 Task: Research Airbnb accommodation in Kumagunnam, Nigeria from 1st December, 2023 to 9th December, 2023 for 5 adults. Place can be entire room with 3 bedrooms having 3 beds and 3 bathrooms. Property type can be house.
Action: Mouse moved to (428, 95)
Screenshot: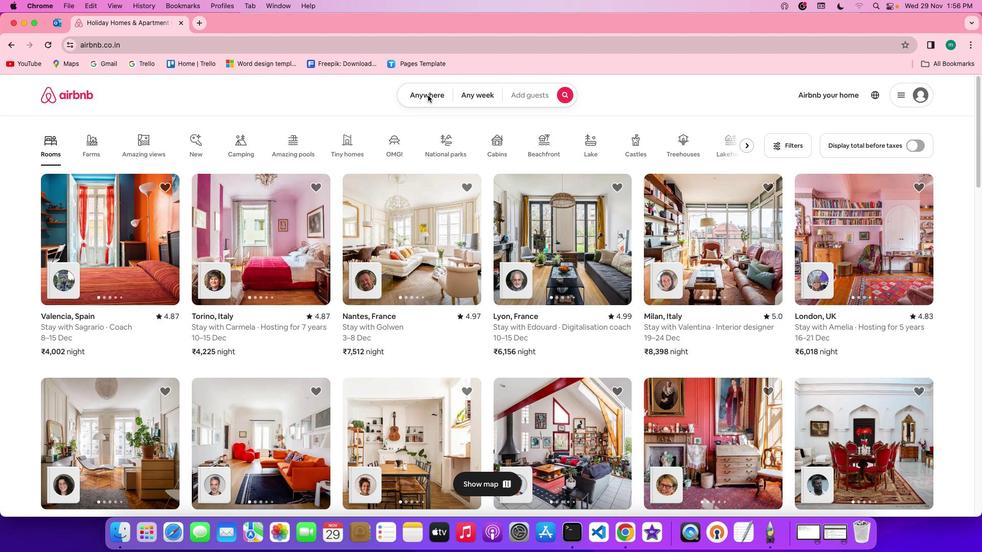 
Action: Mouse pressed left at (428, 95)
Screenshot: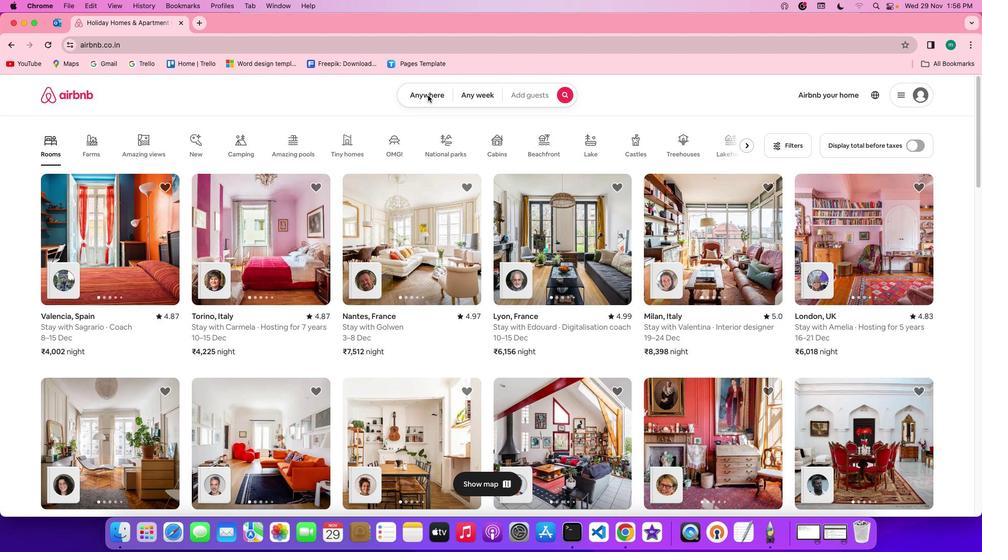 
Action: Mouse moved to (421, 96)
Screenshot: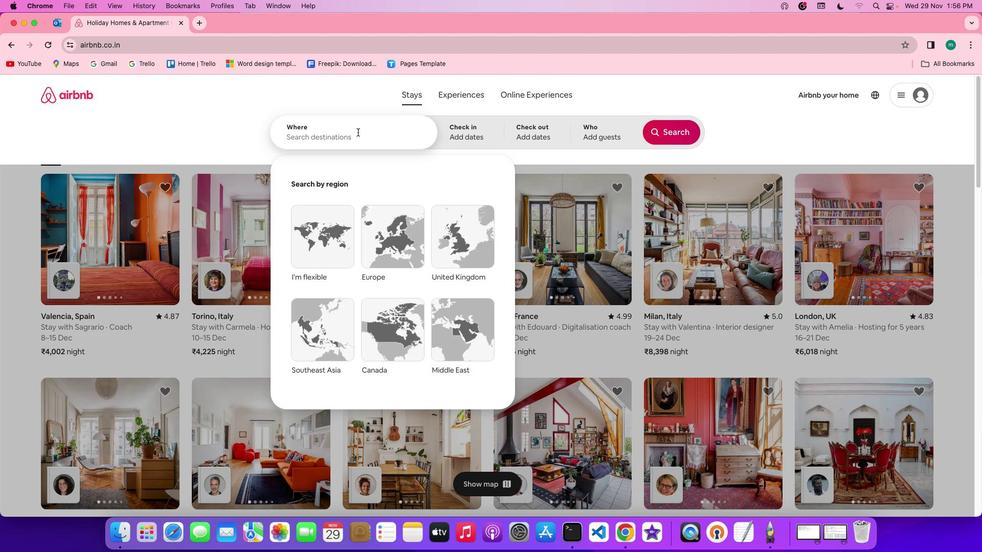 
Action: Mouse pressed left at (421, 96)
Screenshot: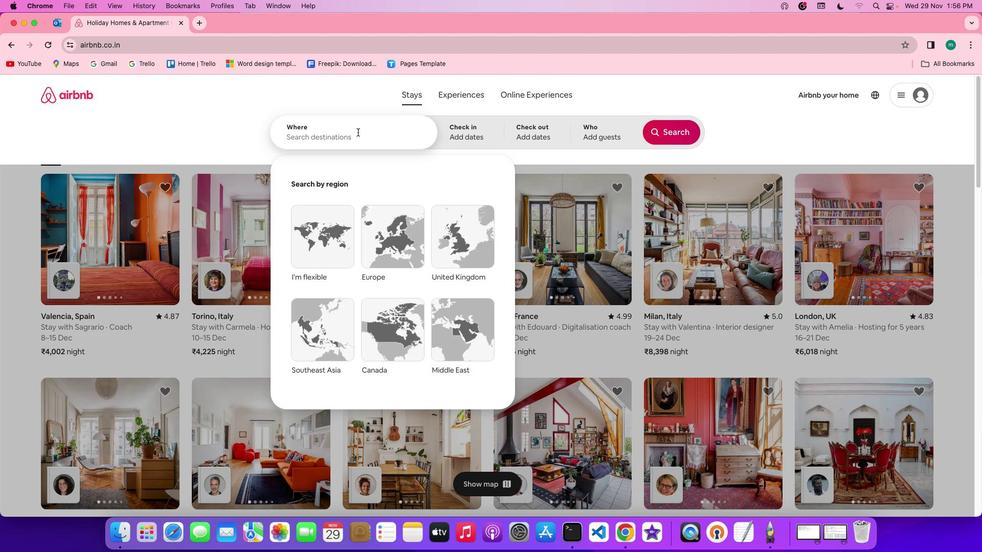 
Action: Mouse moved to (357, 132)
Screenshot: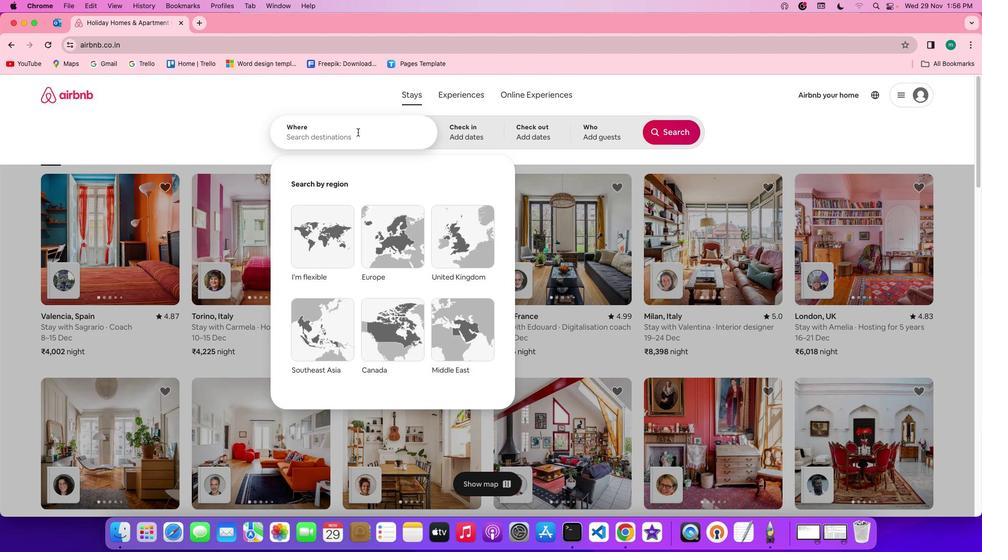 
Action: Mouse pressed left at (357, 132)
Screenshot: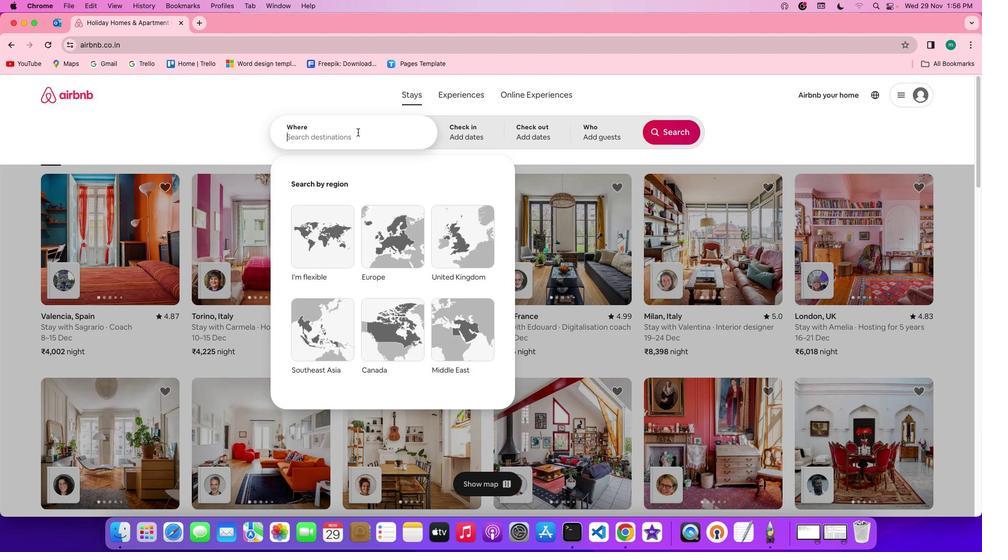 
Action: Key pressed Key.shift'K''u''m''a''g''u''n''n''a''m'','Key.spaceKey.shift'N''i''g''e''r''i''a'
Screenshot: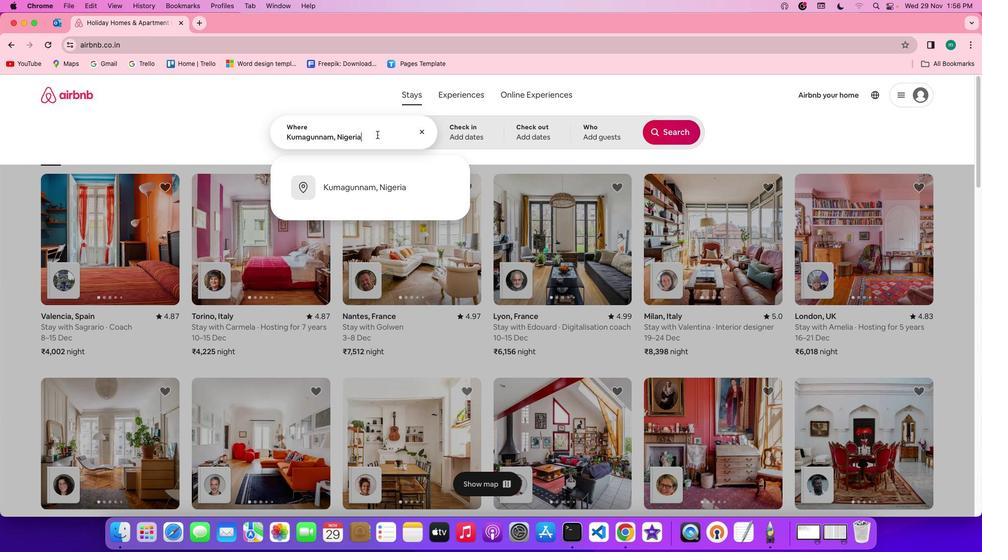 
Action: Mouse moved to (461, 132)
Screenshot: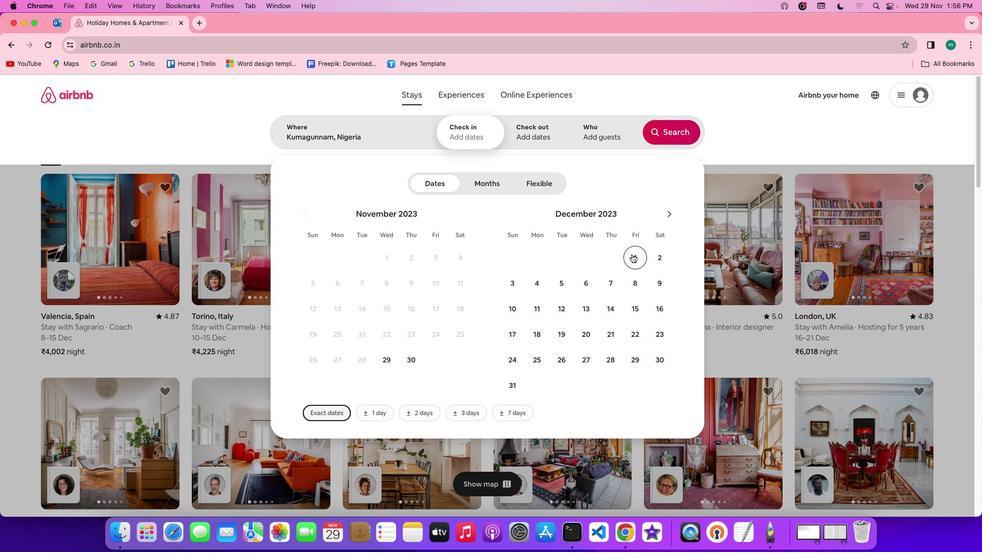 
Action: Mouse pressed left at (461, 132)
Screenshot: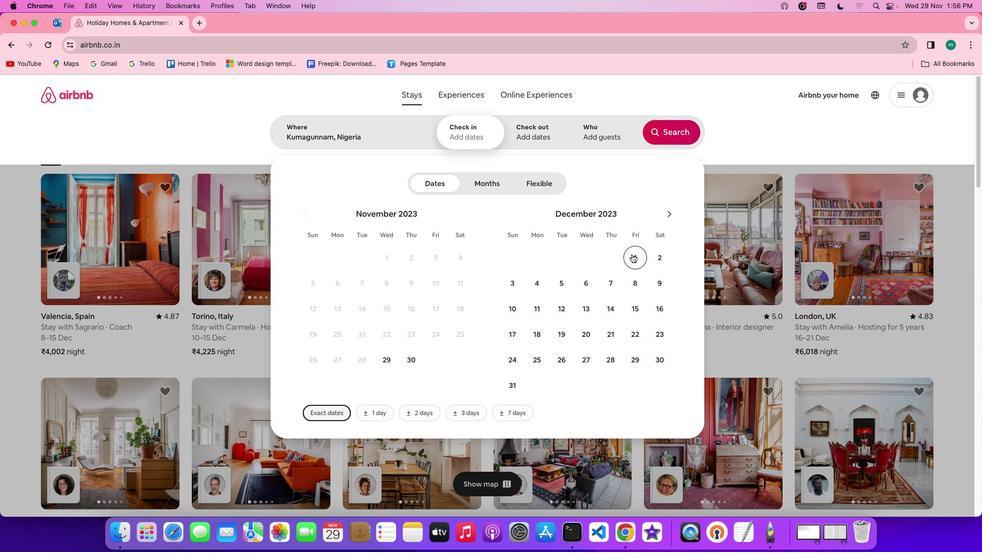
Action: Mouse moved to (632, 254)
Screenshot: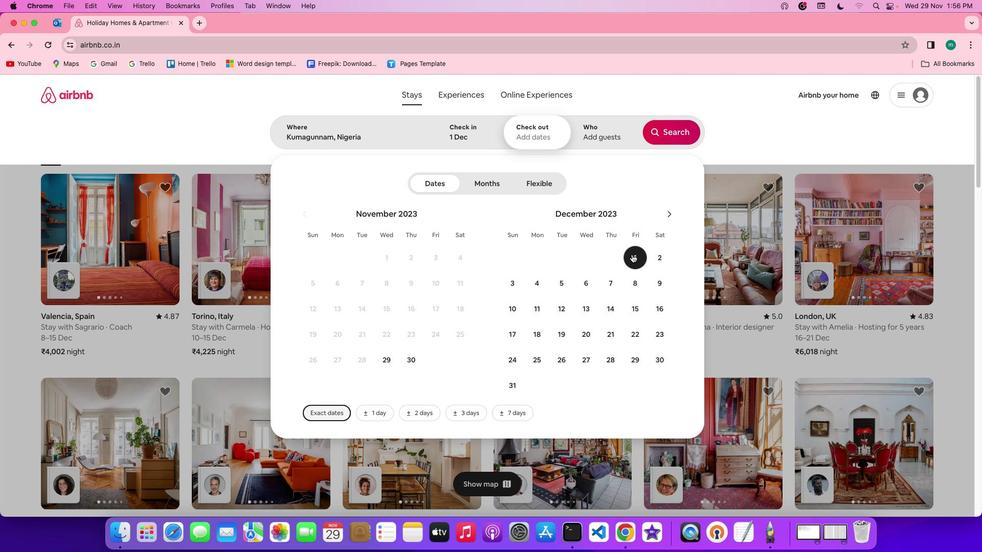 
Action: Mouse pressed left at (632, 254)
Screenshot: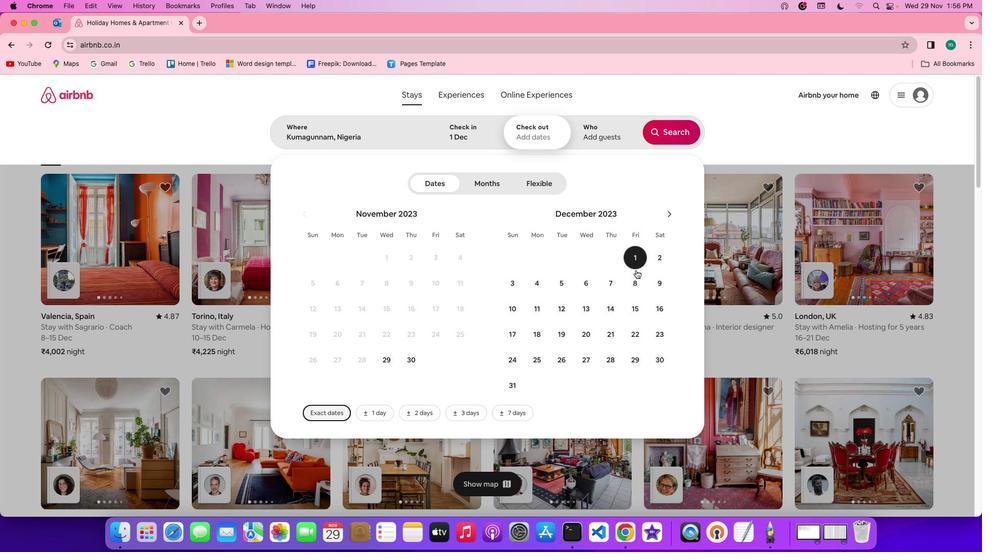 
Action: Mouse moved to (658, 277)
Screenshot: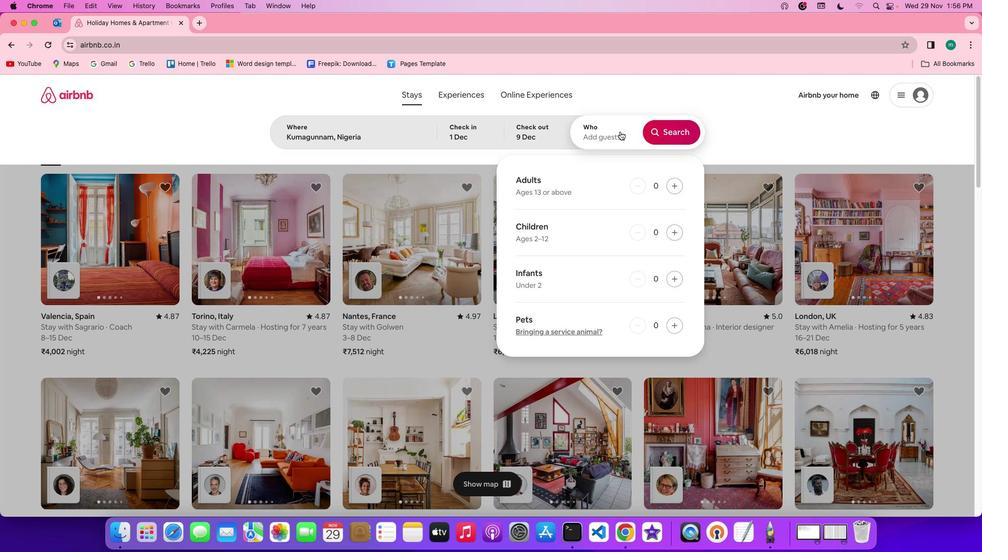 
Action: Mouse pressed left at (658, 277)
Screenshot: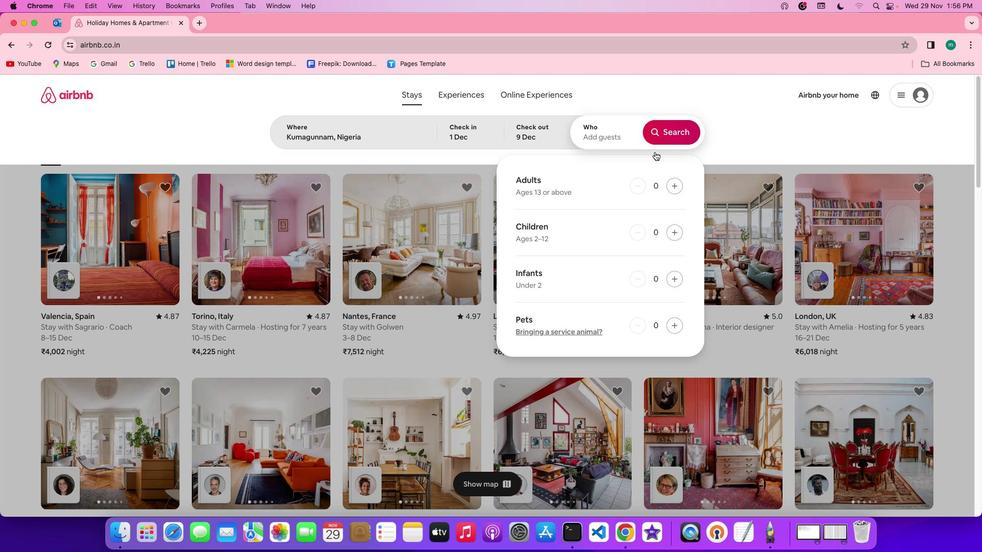 
Action: Mouse moved to (614, 126)
Screenshot: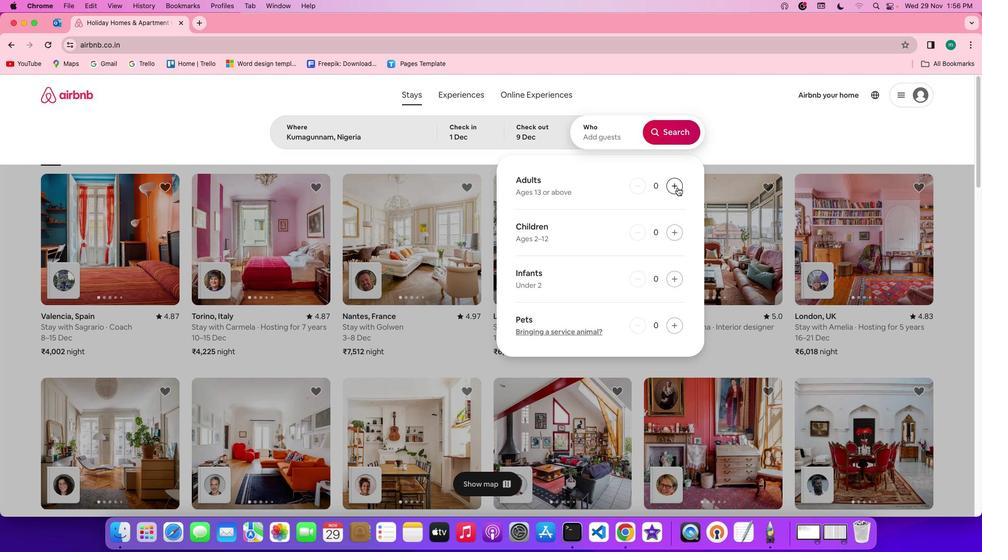
Action: Mouse pressed left at (614, 126)
Screenshot: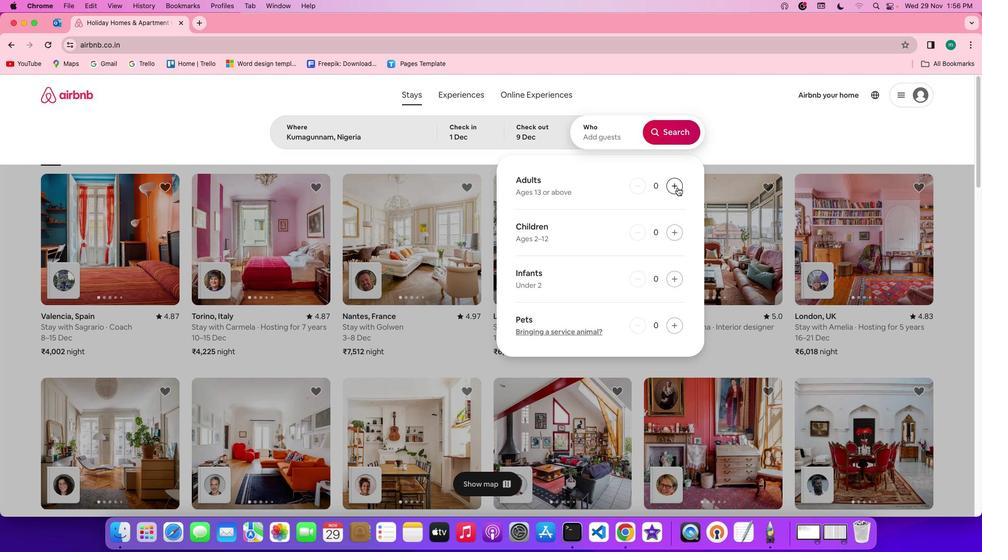 
Action: Mouse moved to (677, 187)
Screenshot: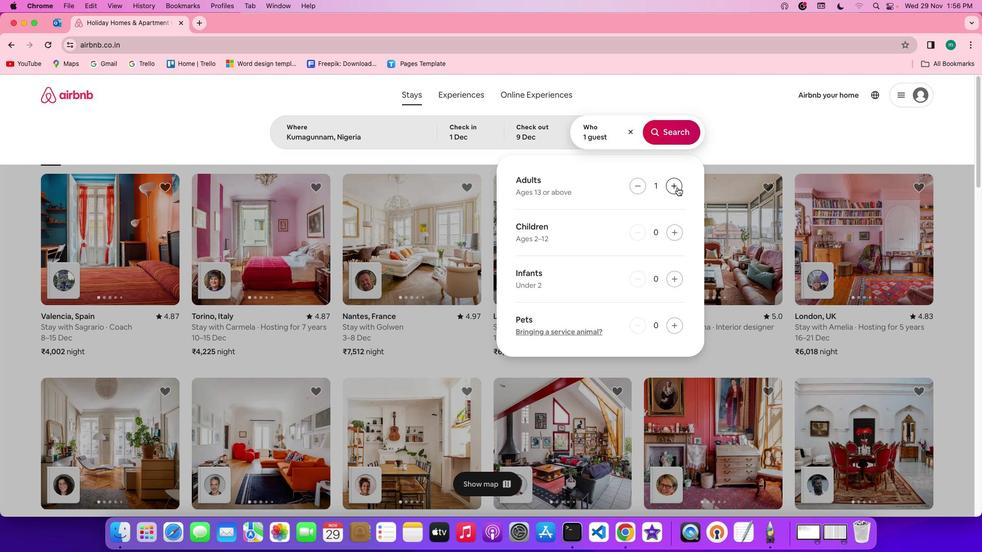 
Action: Mouse pressed left at (677, 187)
Screenshot: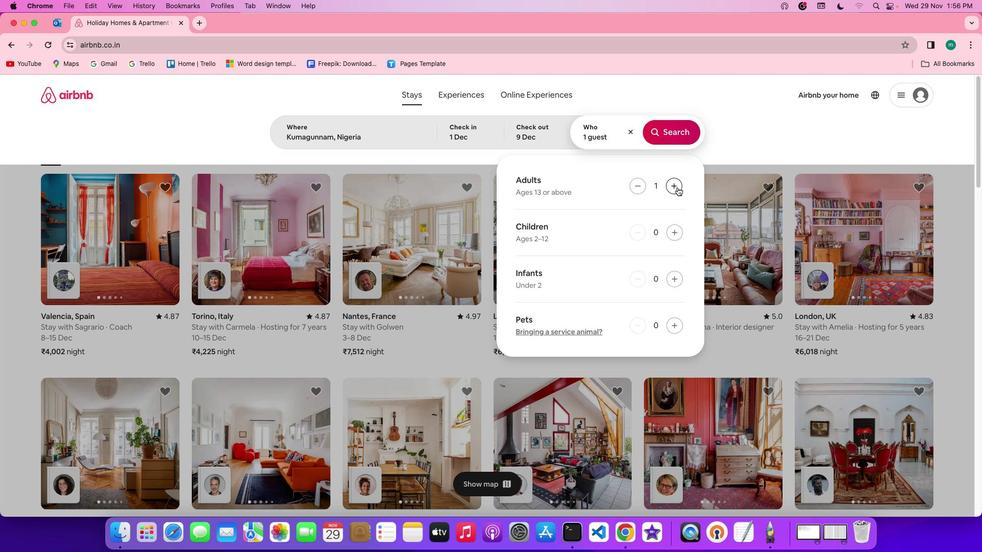 
Action: Mouse pressed left at (677, 187)
Screenshot: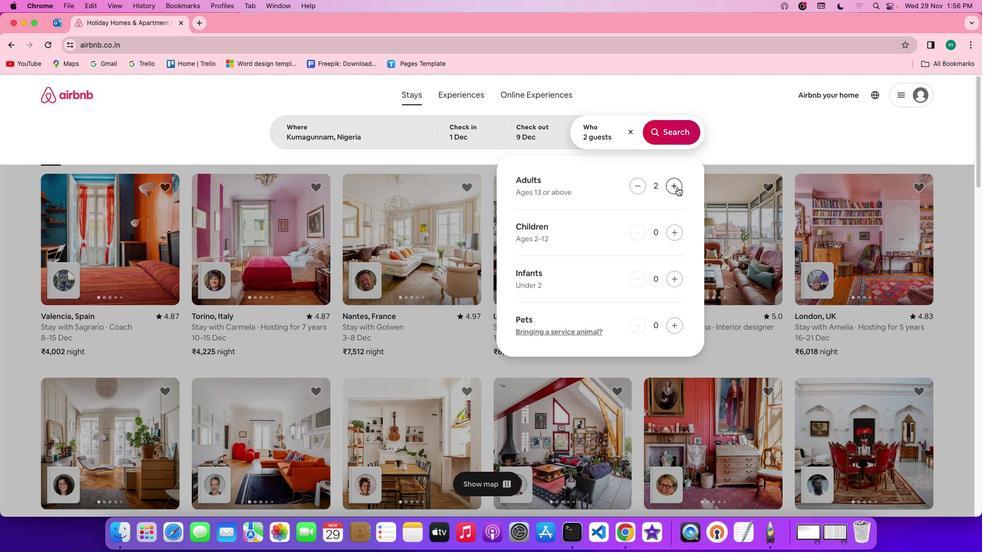 
Action: Mouse pressed left at (677, 187)
Screenshot: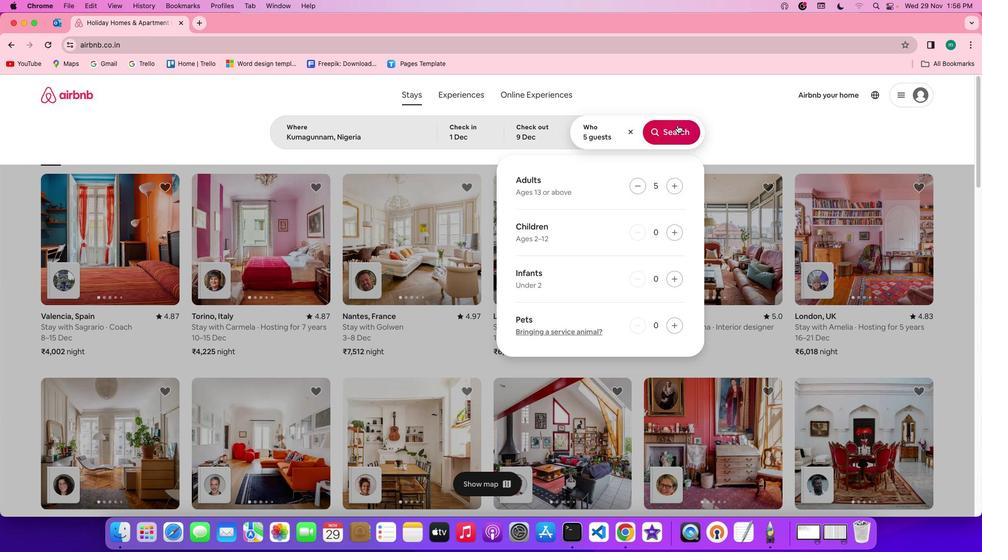 
Action: Mouse pressed left at (677, 187)
Screenshot: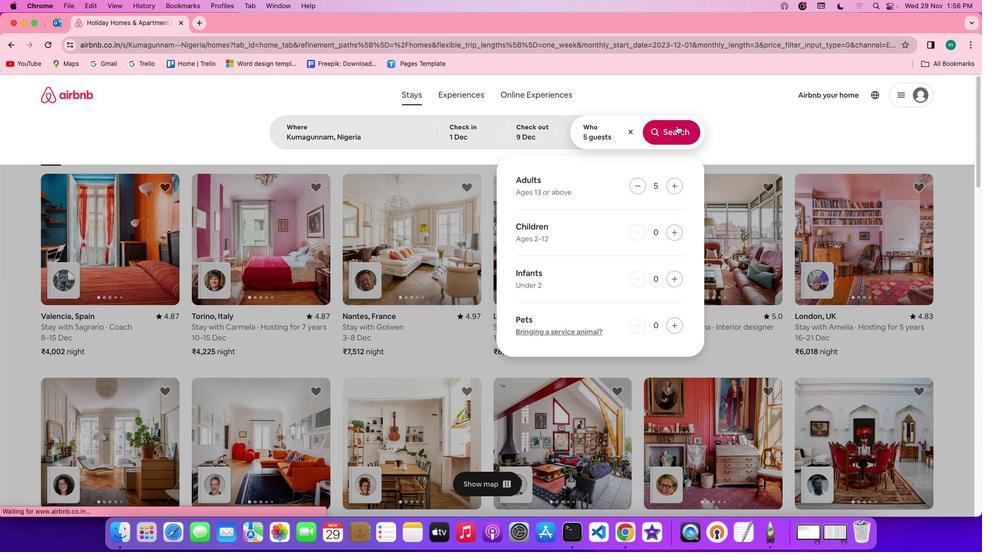 
Action: Mouse pressed left at (677, 187)
Screenshot: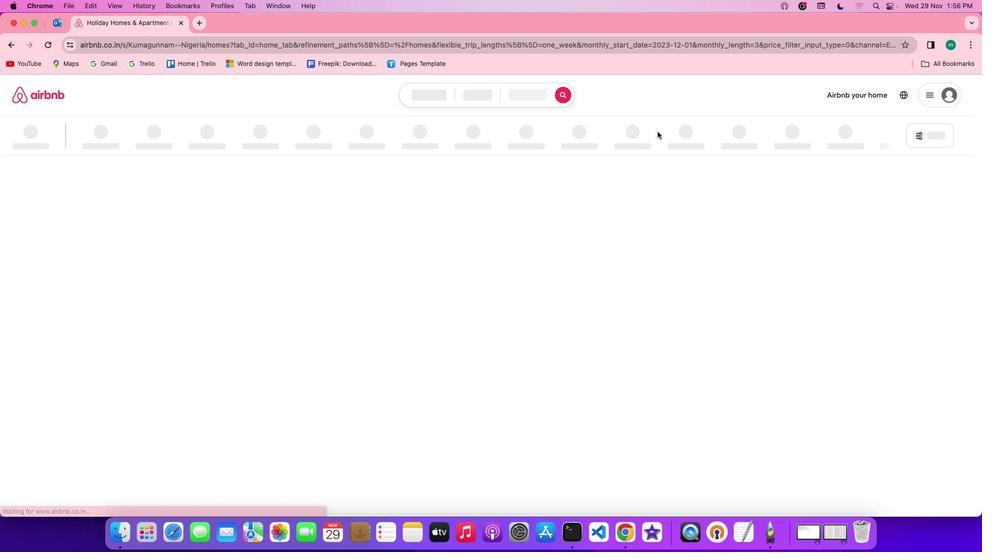 
Action: Mouse moved to (677, 125)
Screenshot: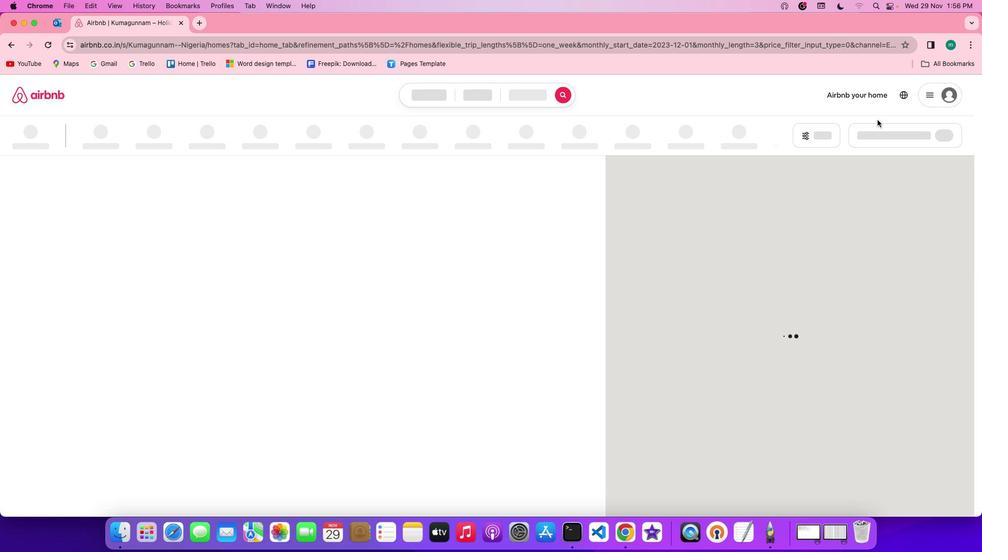 
Action: Mouse pressed left at (677, 125)
Screenshot: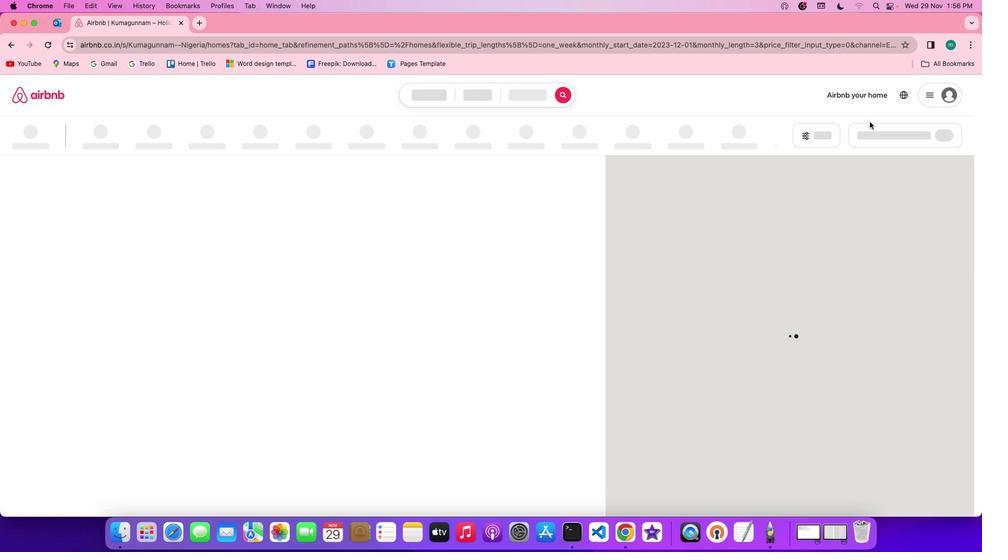 
Action: Mouse moved to (833, 132)
Screenshot: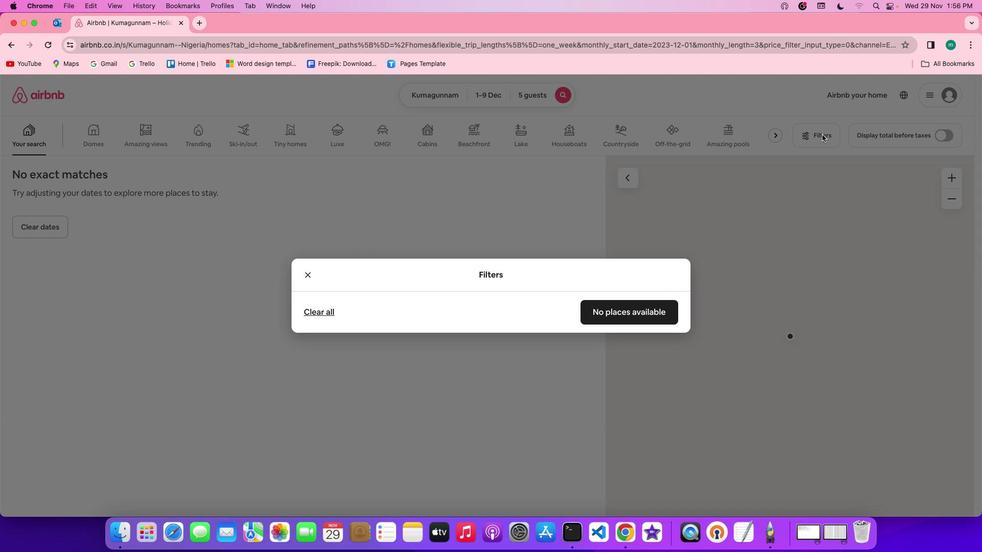 
Action: Mouse pressed left at (833, 132)
Screenshot: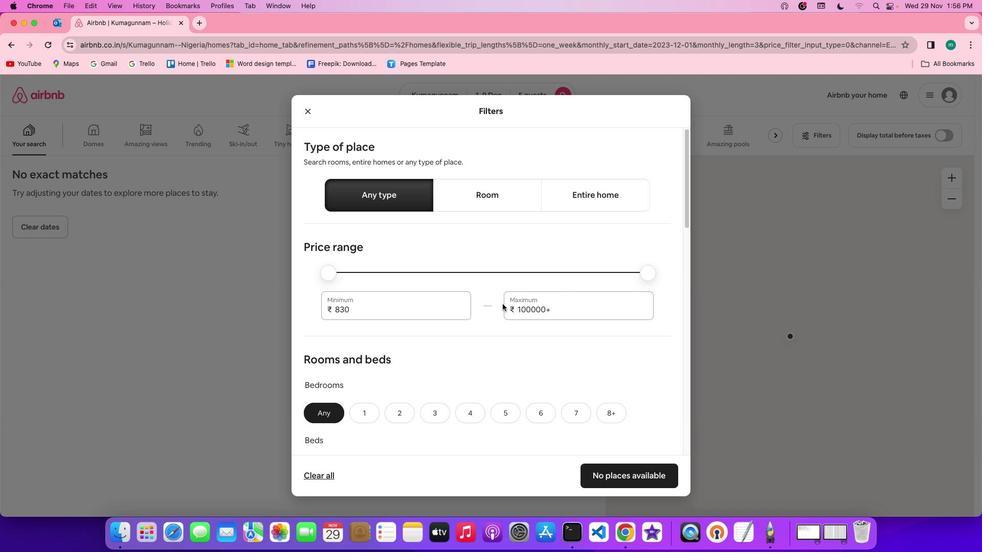 
Action: Mouse moved to (506, 303)
Screenshot: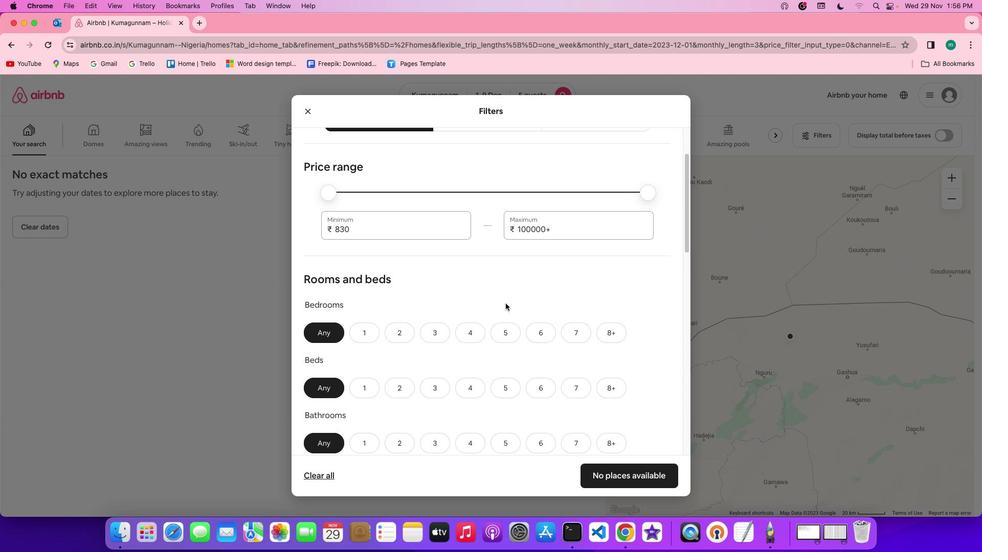 
Action: Mouse scrolled (506, 303) with delta (0, 0)
Screenshot: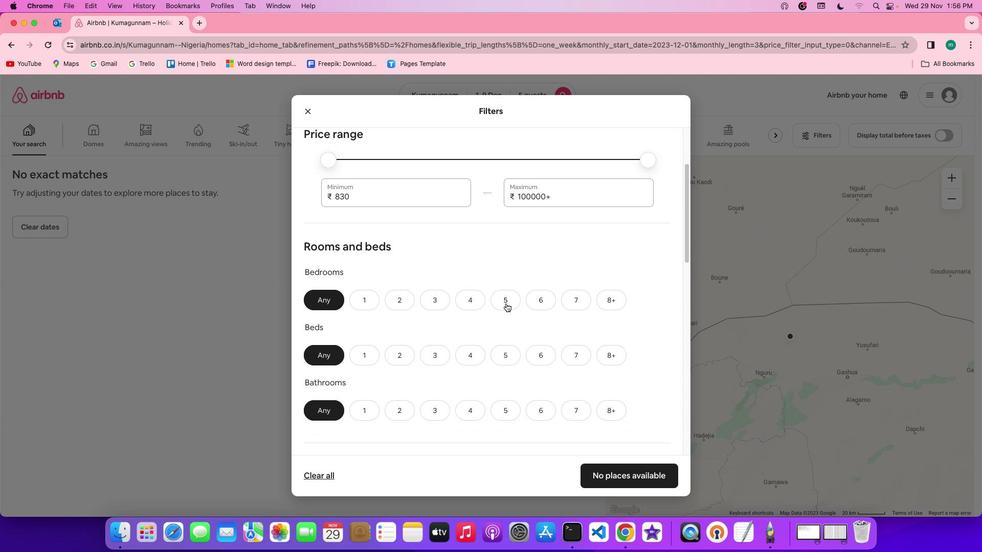 
Action: Mouse scrolled (506, 303) with delta (0, 0)
Screenshot: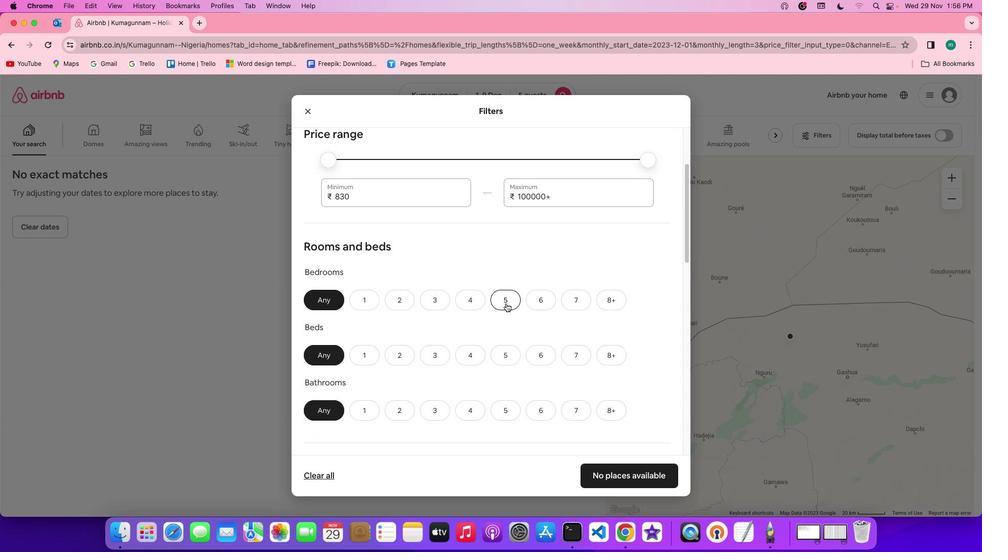 
Action: Mouse scrolled (506, 303) with delta (0, 0)
Screenshot: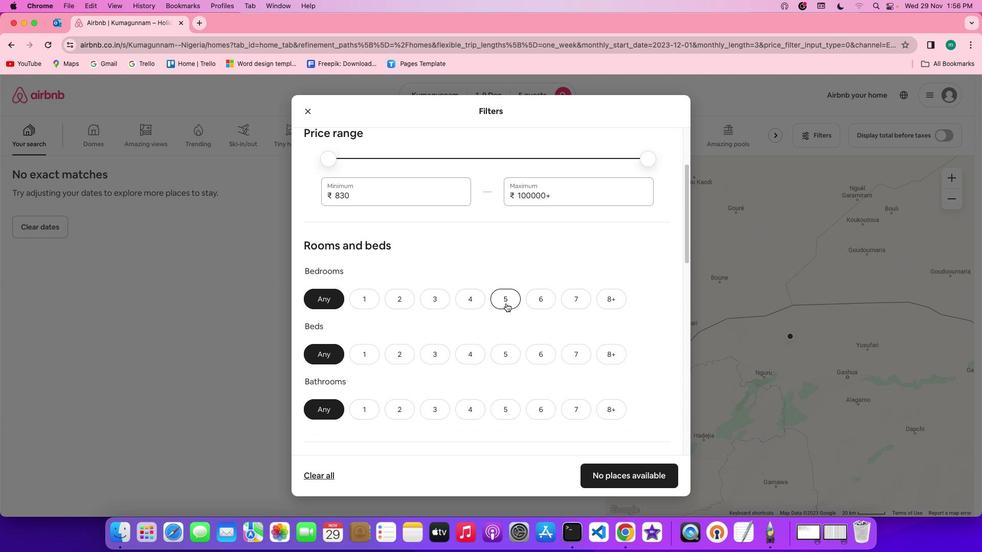 
Action: Mouse scrolled (506, 303) with delta (0, 0)
Screenshot: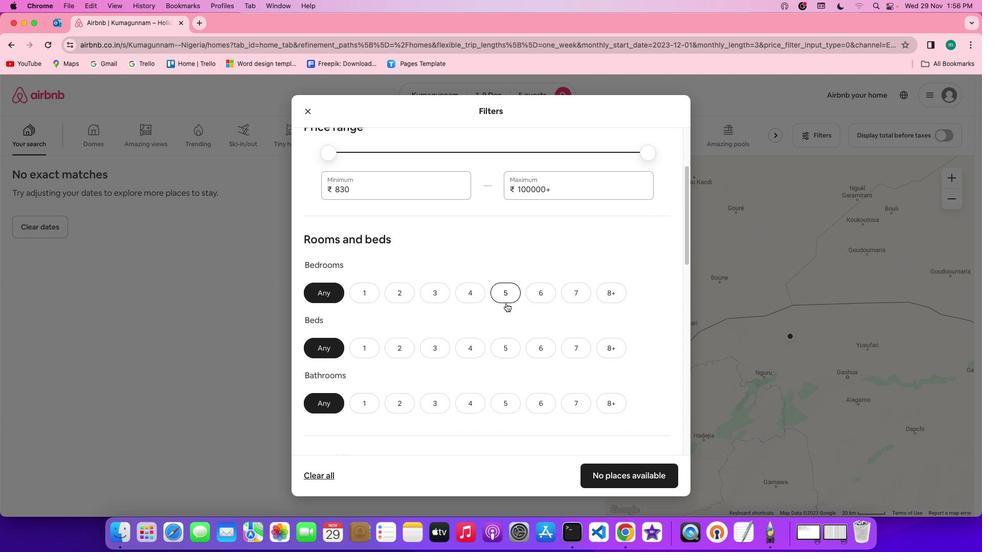 
Action: Mouse moved to (506, 303)
Screenshot: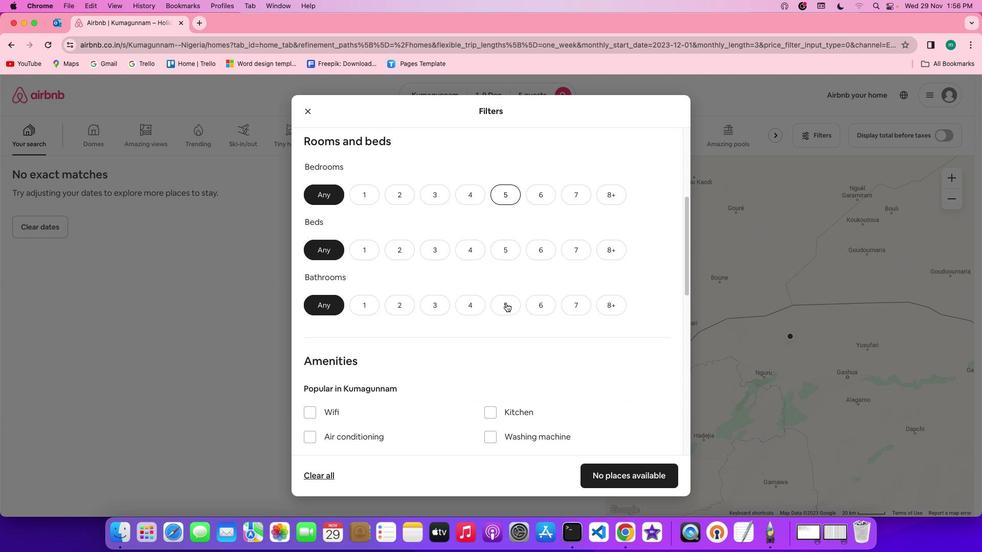 
Action: Mouse scrolled (506, 303) with delta (0, 0)
Screenshot: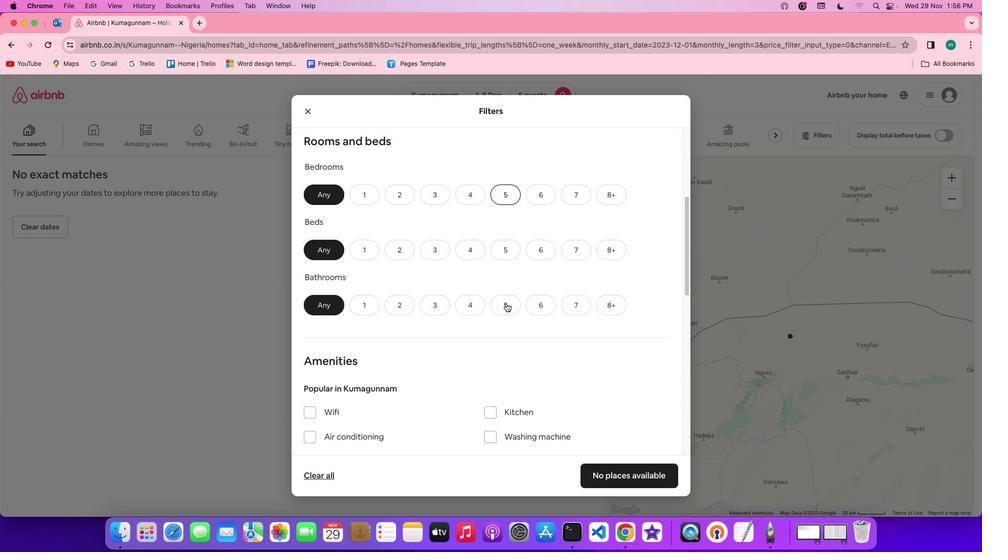 
Action: Mouse scrolled (506, 303) with delta (0, 0)
Screenshot: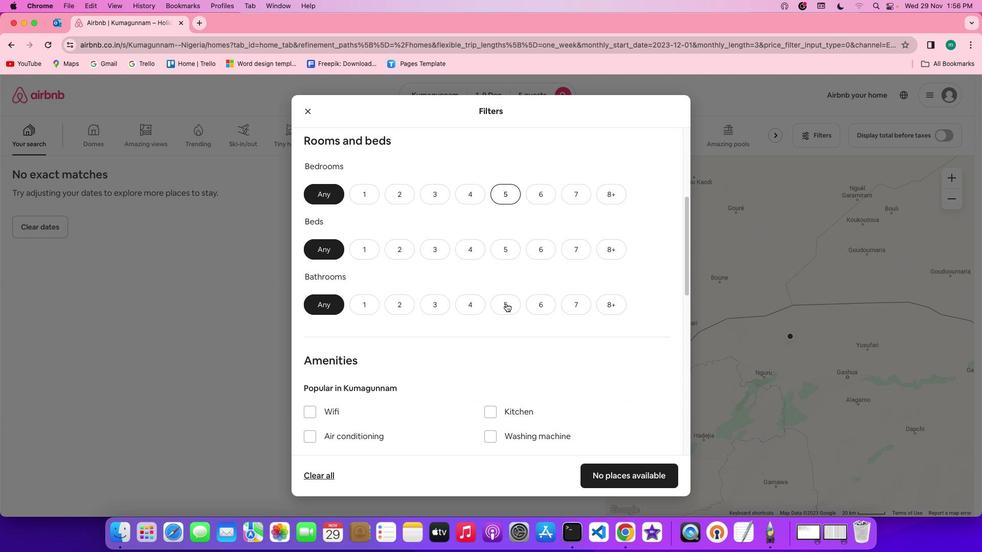 
Action: Mouse scrolled (506, 303) with delta (0, 0)
Screenshot: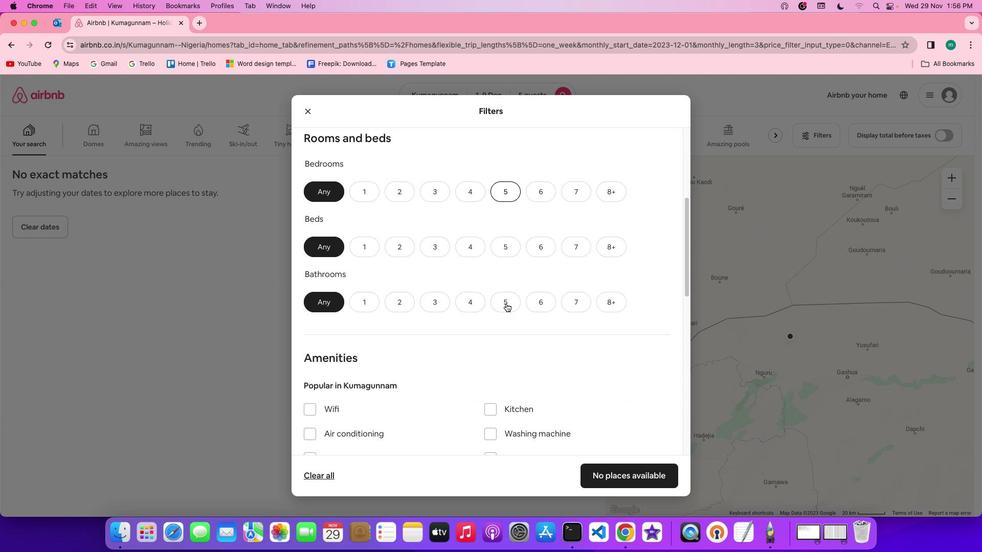 
Action: Mouse scrolled (506, 303) with delta (0, 0)
Screenshot: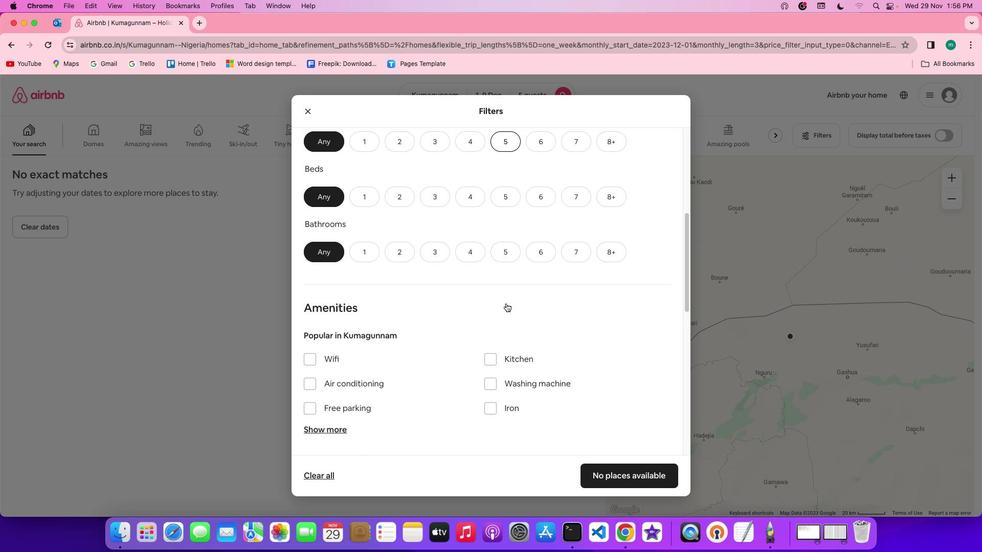
Action: Mouse moved to (506, 303)
Screenshot: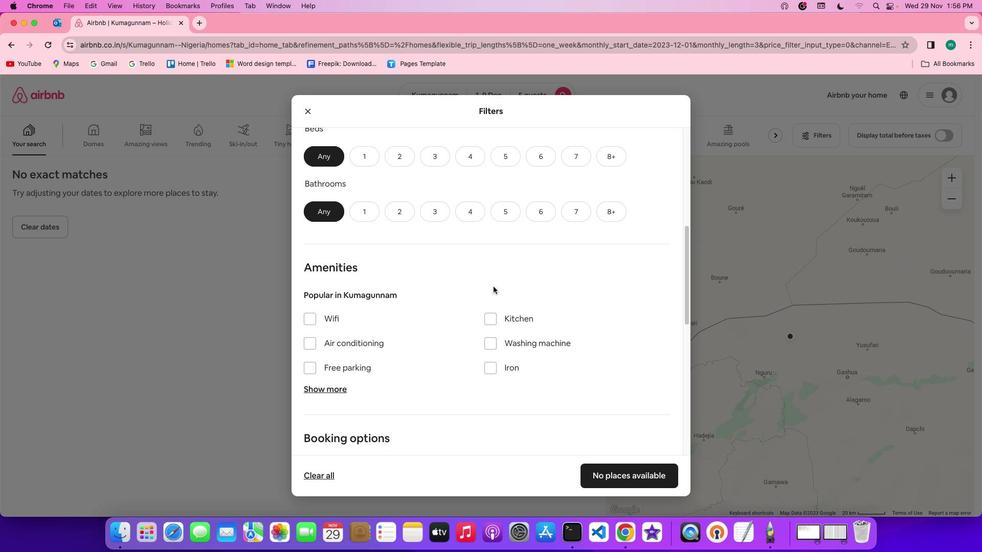 
Action: Mouse scrolled (506, 303) with delta (0, 0)
Screenshot: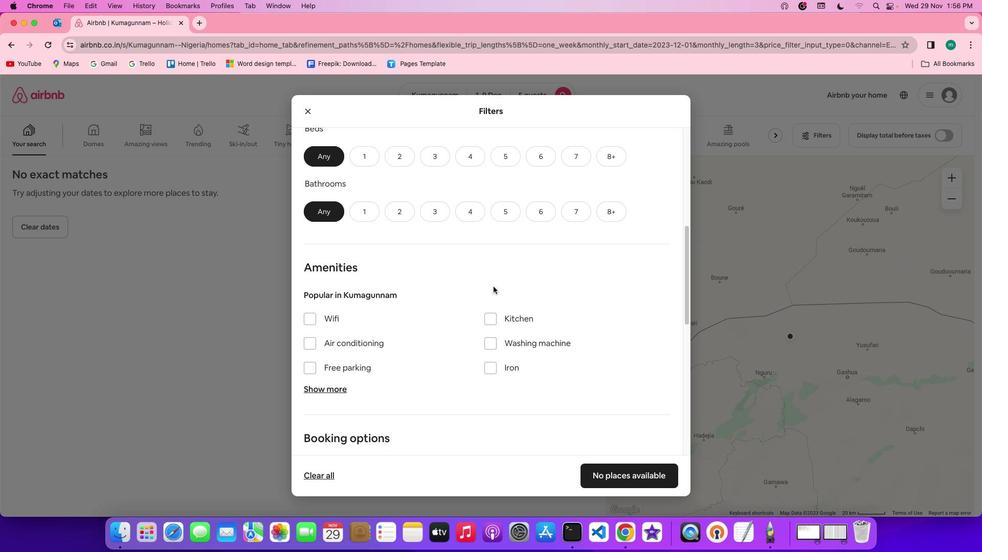 
Action: Mouse scrolled (506, 303) with delta (0, 0)
Screenshot: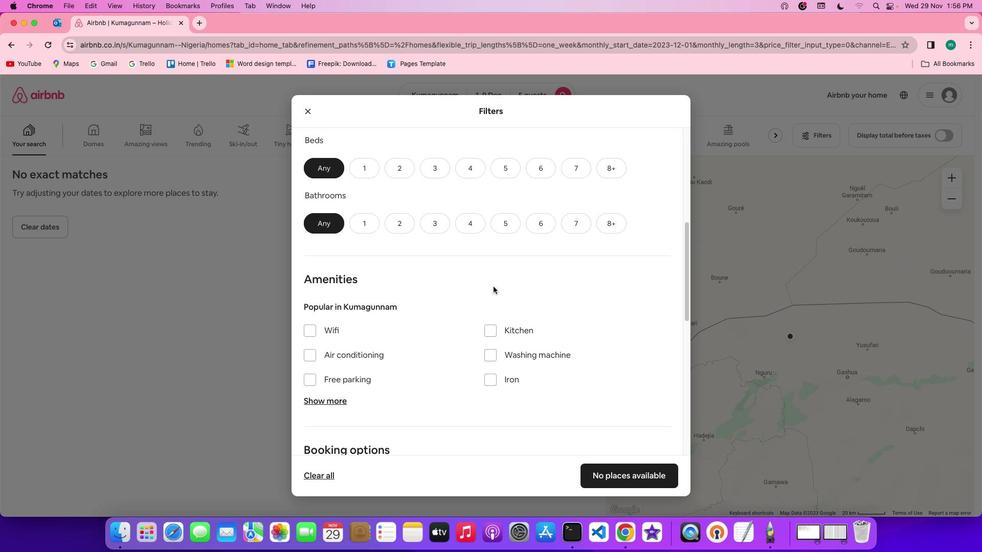 
Action: Mouse scrolled (506, 303) with delta (0, -1)
Screenshot: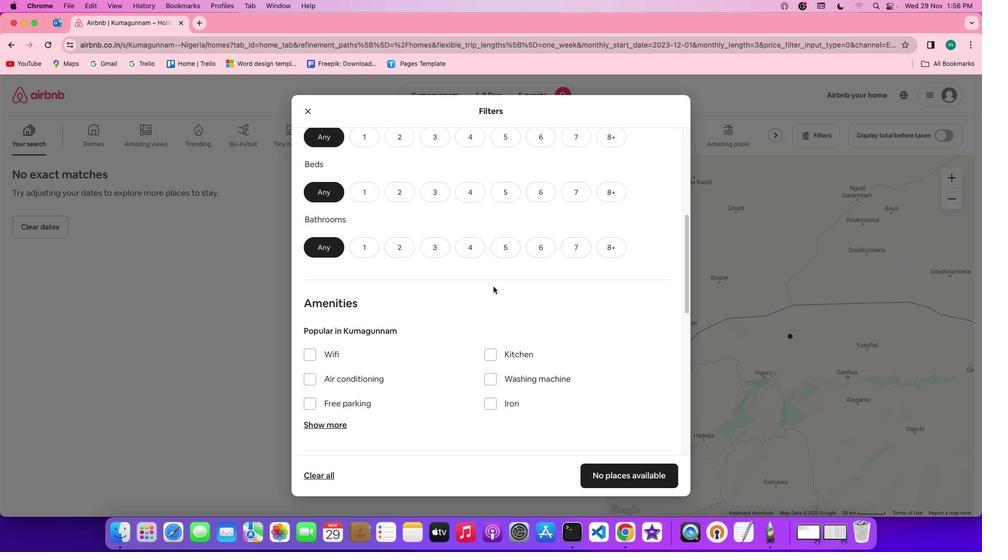 
Action: Mouse scrolled (506, 303) with delta (0, -1)
Screenshot: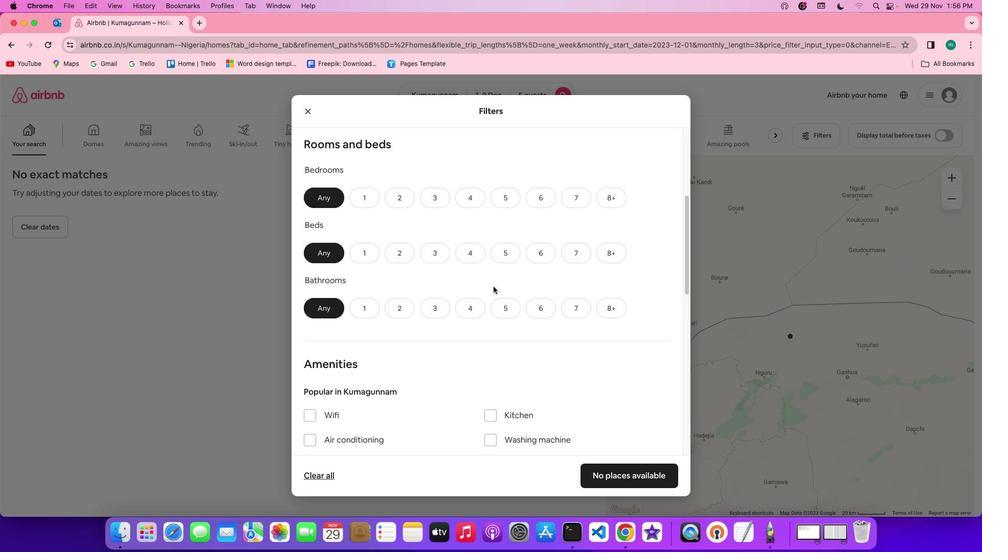 
Action: Mouse scrolled (506, 303) with delta (0, 0)
Screenshot: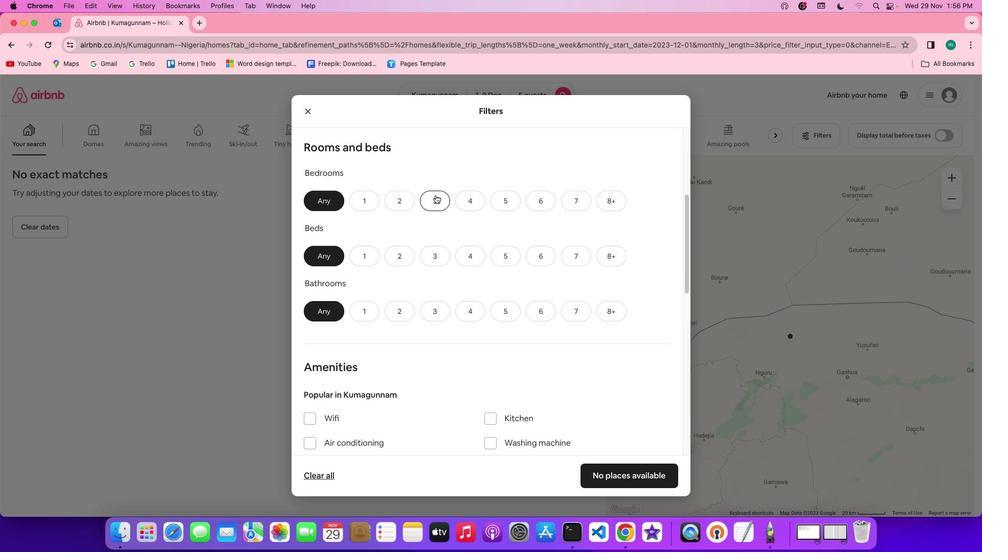 
Action: Mouse scrolled (506, 303) with delta (0, 0)
Screenshot: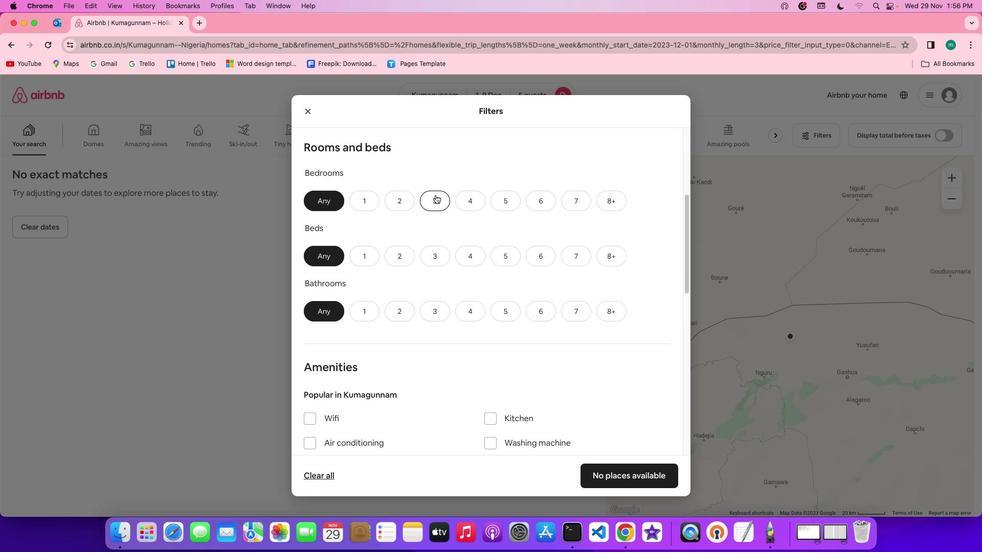 
Action: Mouse scrolled (506, 303) with delta (0, -1)
Screenshot: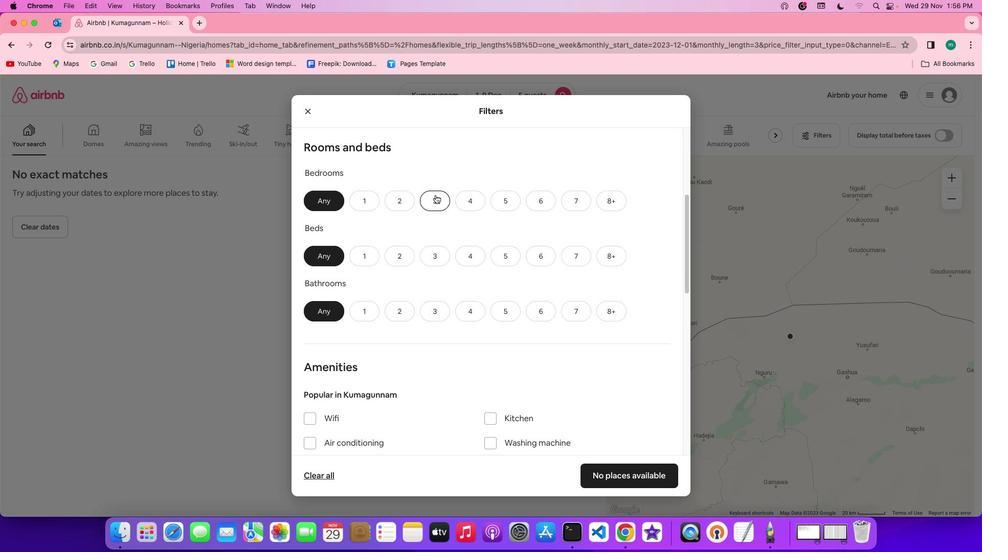 
Action: Mouse scrolled (506, 303) with delta (0, 0)
Screenshot: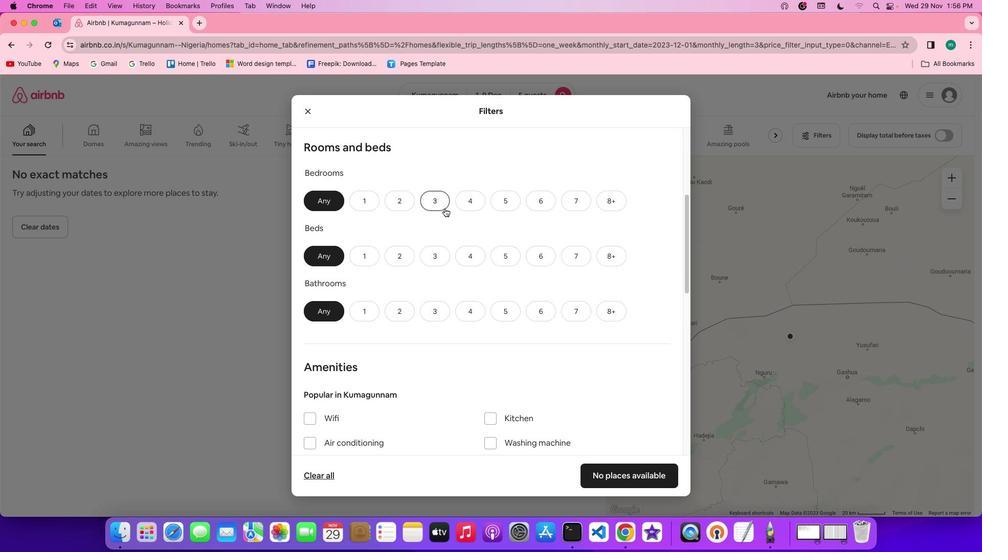 
Action: Mouse moved to (493, 287)
Screenshot: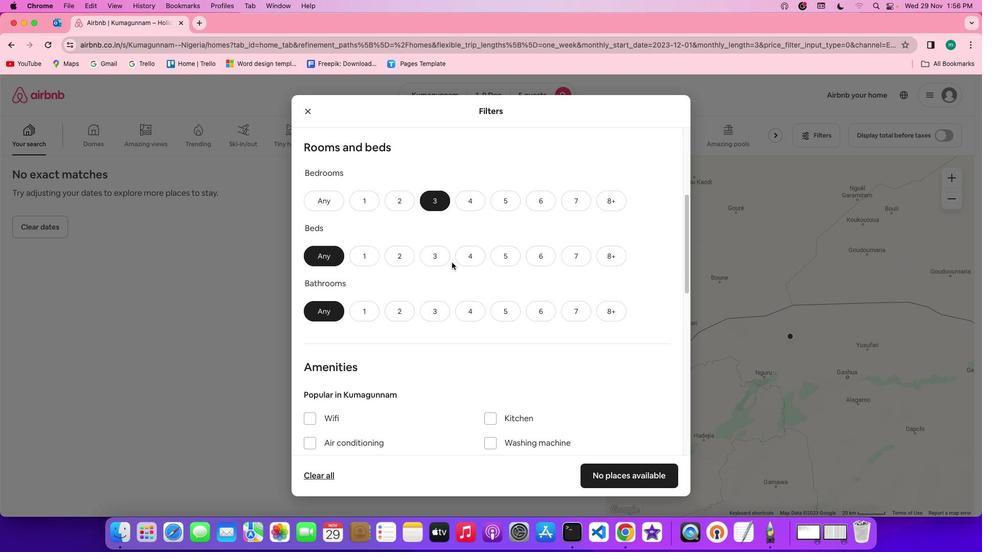 
Action: Mouse scrolled (493, 287) with delta (0, 0)
Screenshot: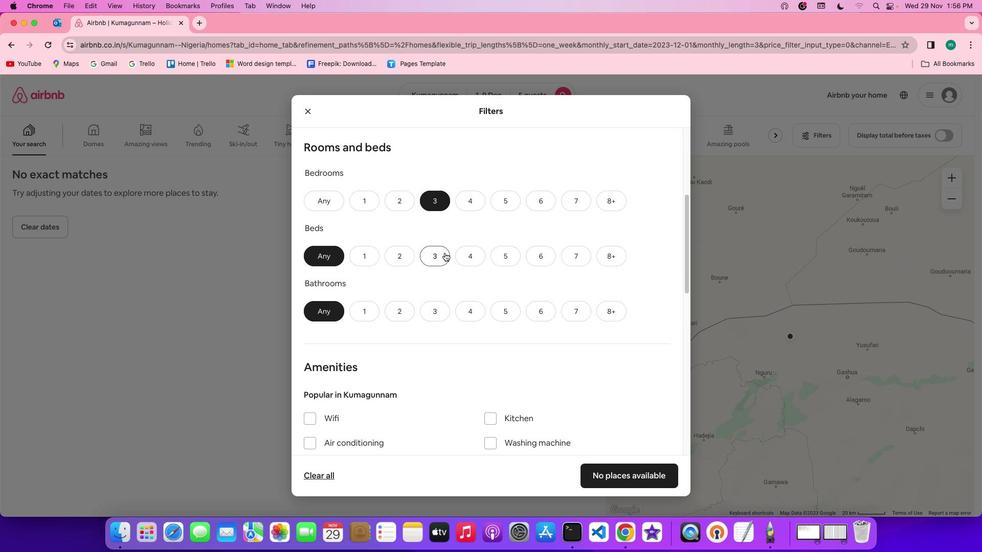 
Action: Mouse scrolled (493, 287) with delta (0, 0)
Screenshot: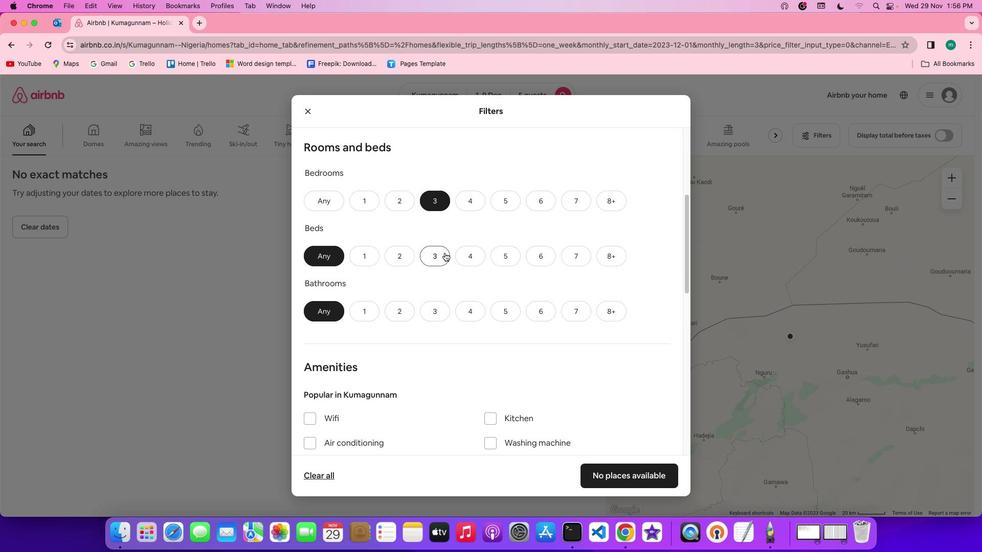 
Action: Mouse scrolled (493, 287) with delta (0, 1)
Screenshot: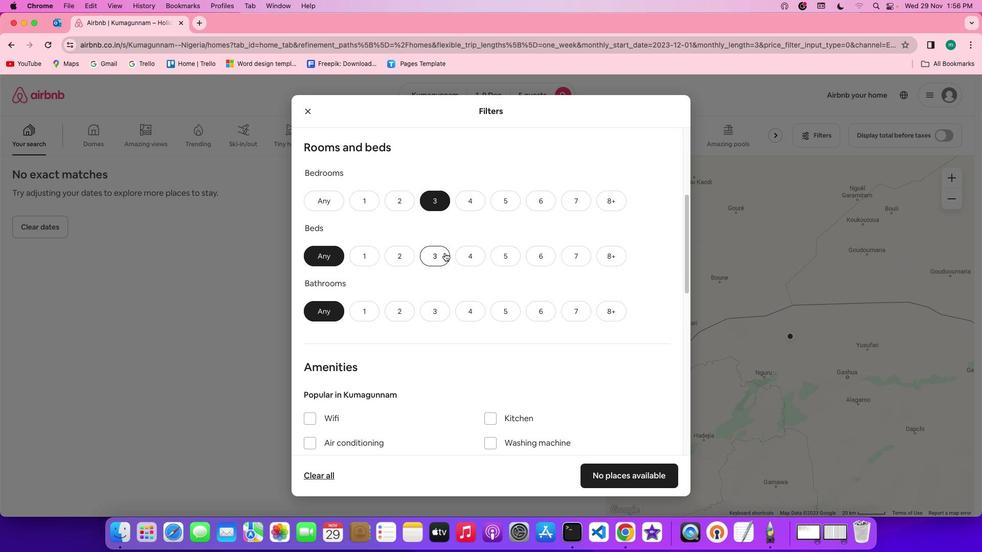
Action: Mouse moved to (435, 194)
Screenshot: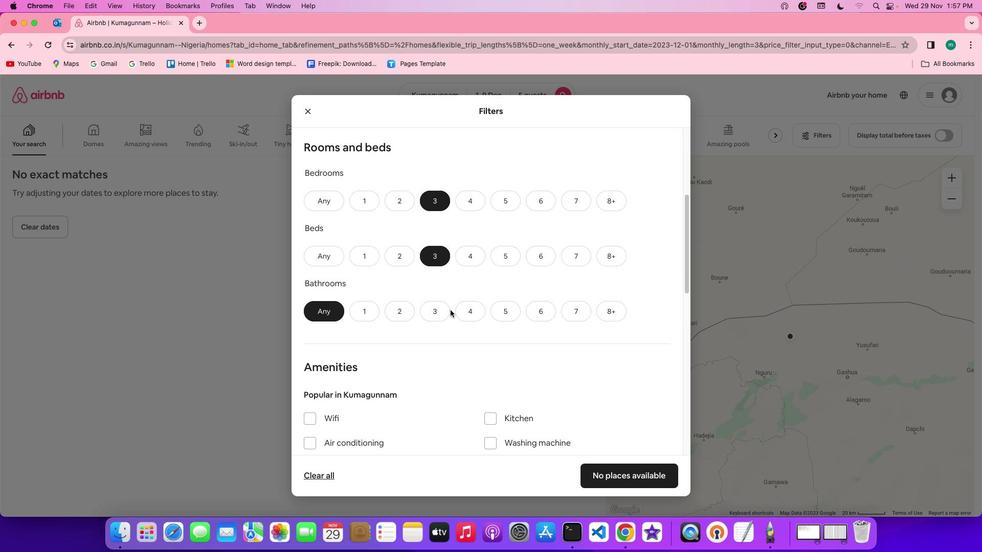
Action: Mouse pressed left at (435, 194)
Screenshot: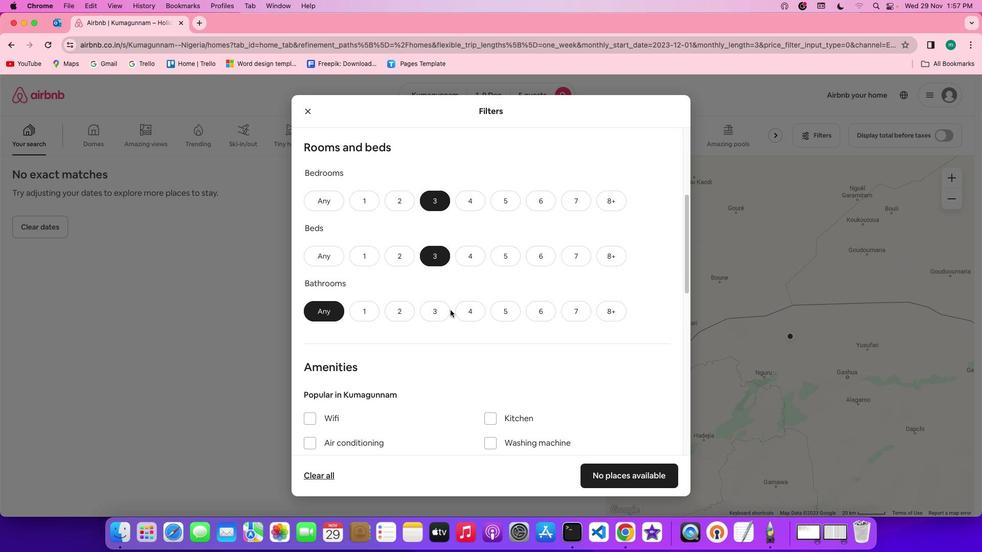 
Action: Mouse moved to (445, 252)
Screenshot: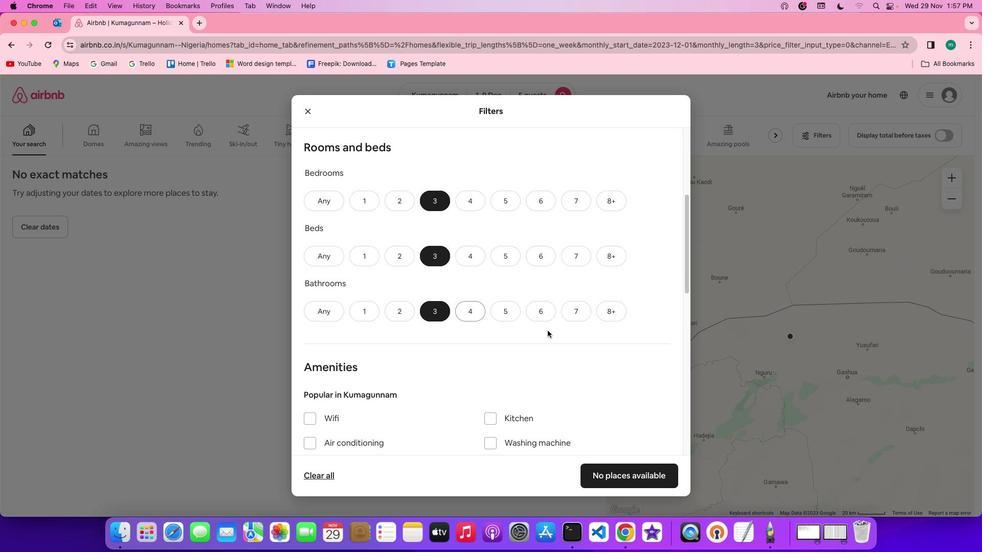 
Action: Mouse pressed left at (445, 252)
Screenshot: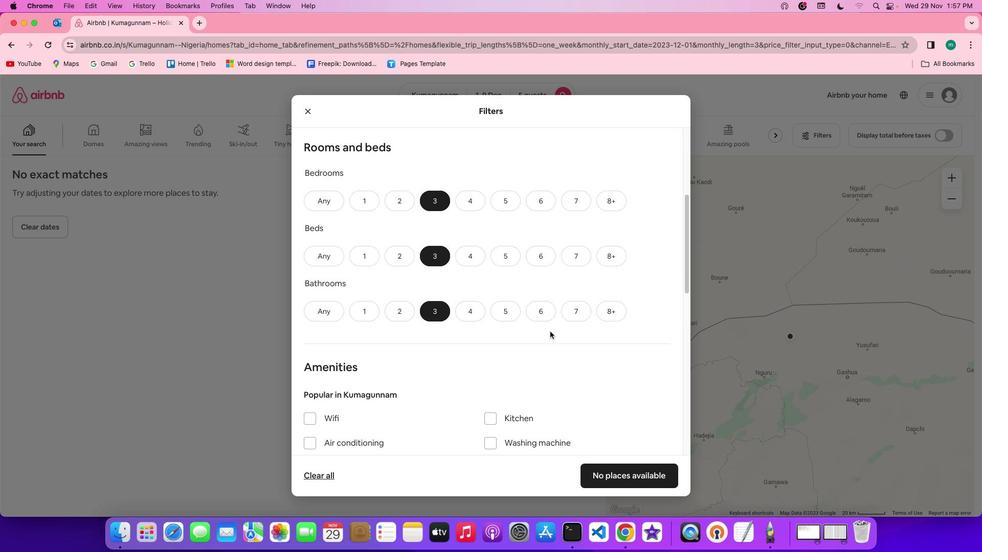 
Action: Mouse moved to (450, 310)
Screenshot: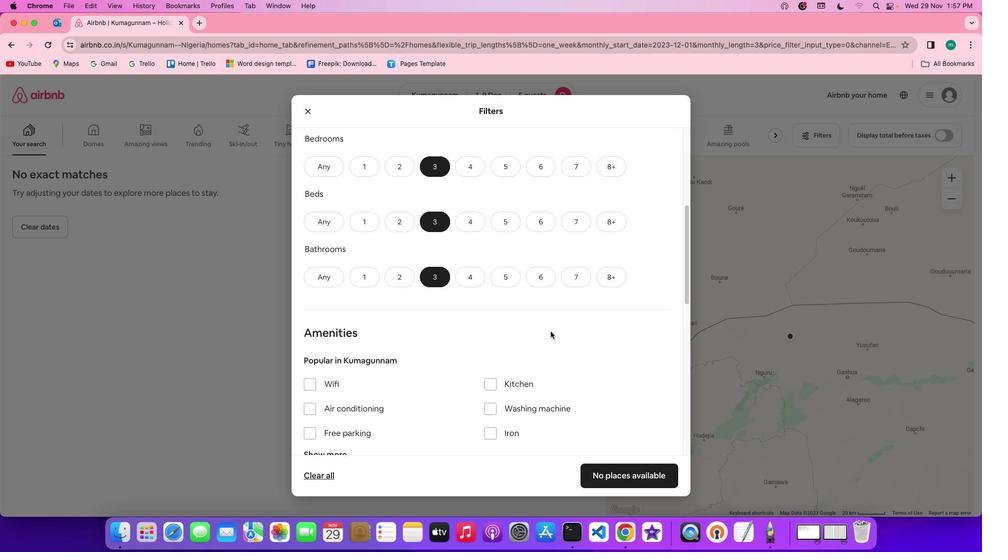 
Action: Mouse pressed left at (450, 310)
Screenshot: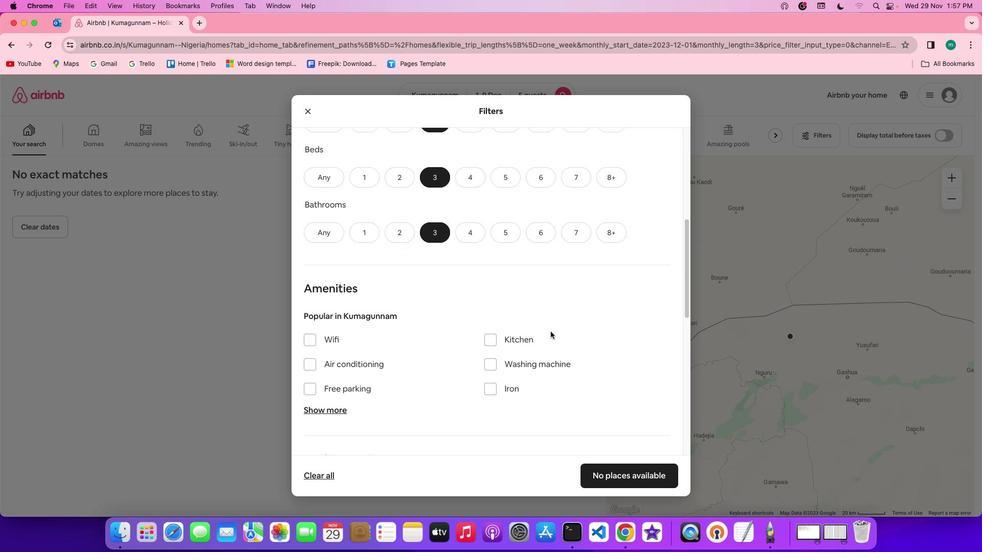 
Action: Mouse moved to (448, 311)
Screenshot: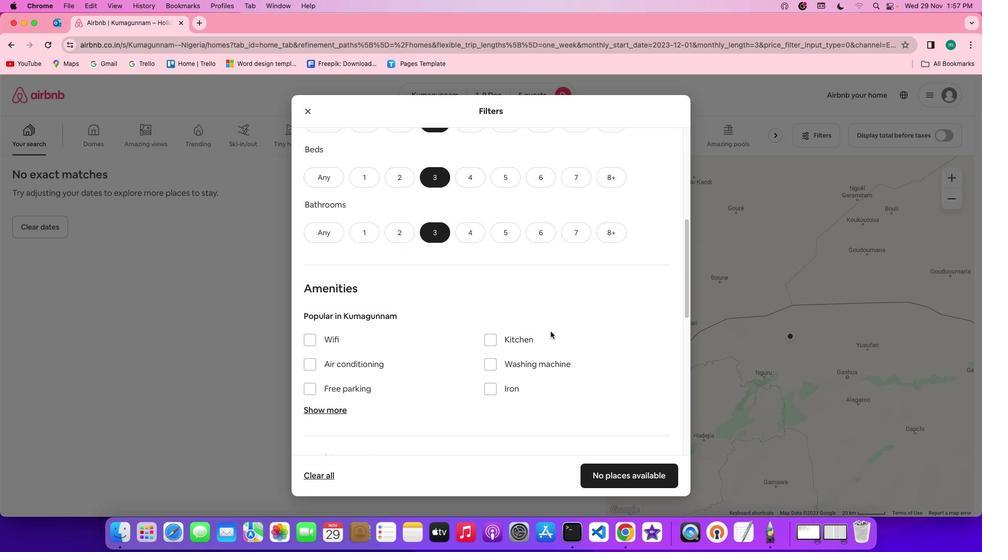 
Action: Mouse pressed left at (448, 311)
Screenshot: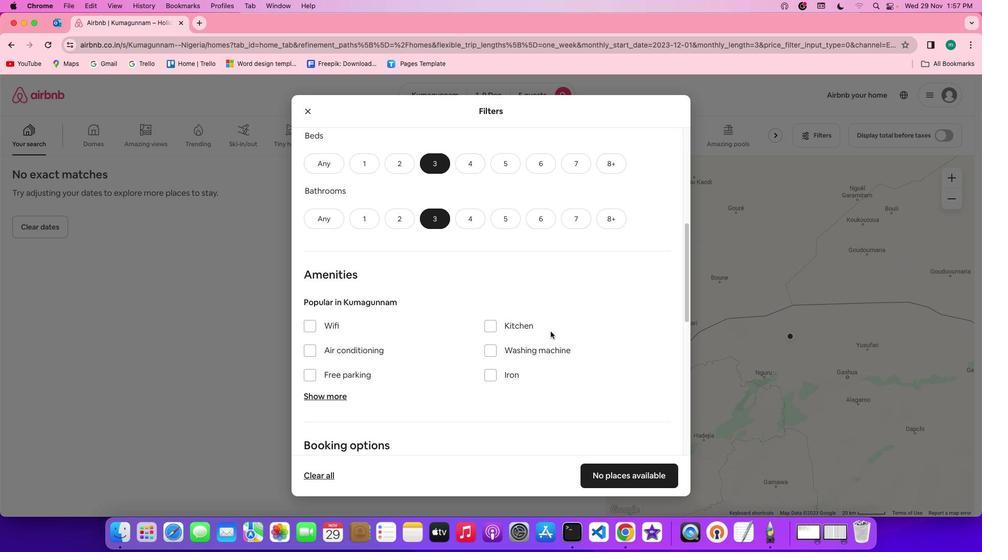 
Action: Mouse moved to (550, 332)
Screenshot: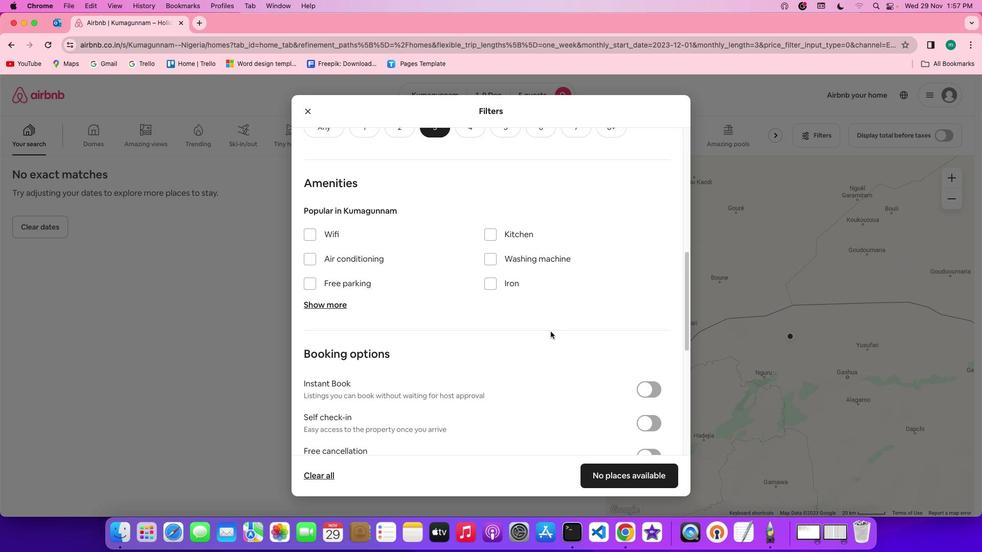 
Action: Mouse scrolled (550, 332) with delta (0, 0)
Screenshot: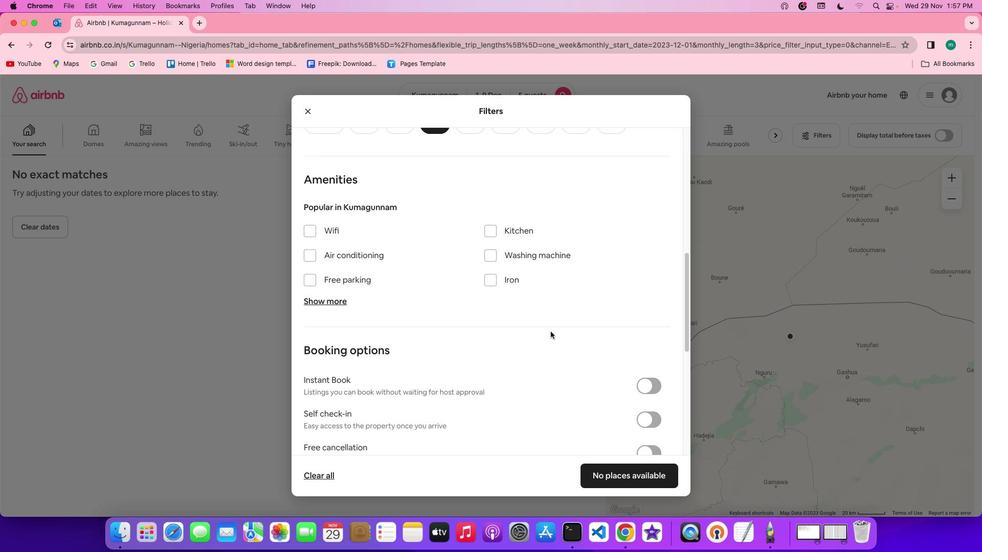 
Action: Mouse scrolled (550, 332) with delta (0, 0)
Screenshot: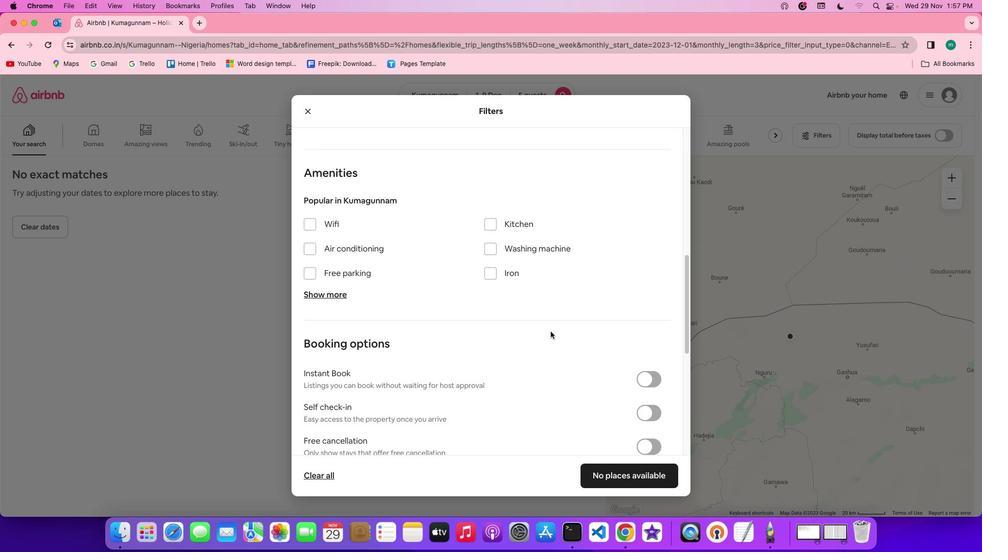 
Action: Mouse scrolled (550, 332) with delta (0, -1)
Screenshot: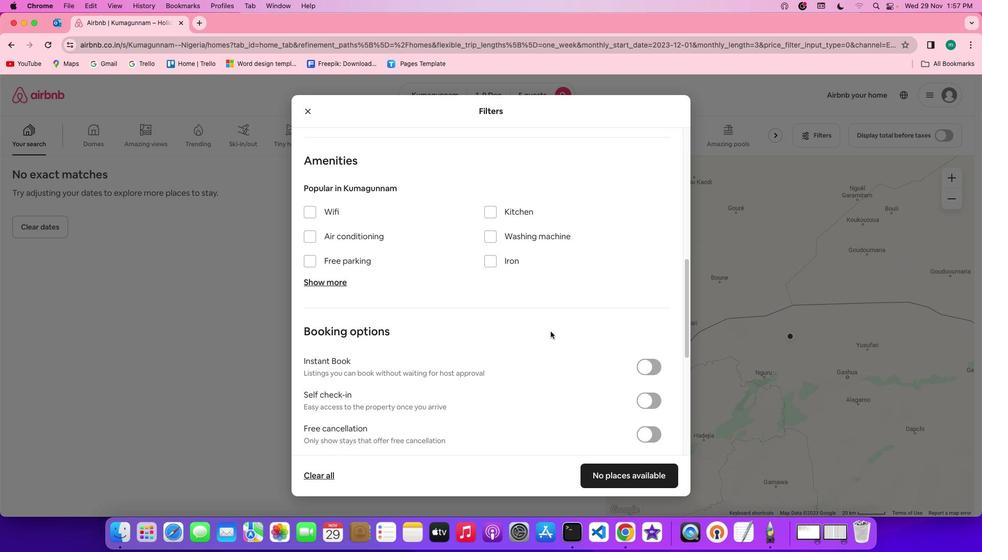 
Action: Mouse scrolled (550, 332) with delta (0, 0)
Screenshot: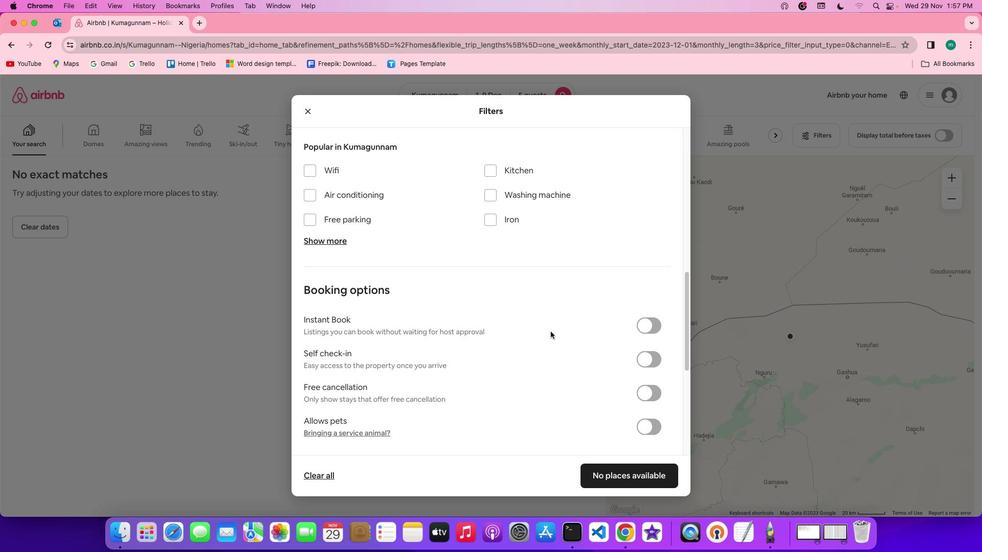 
Action: Mouse scrolled (550, 332) with delta (0, 0)
Screenshot: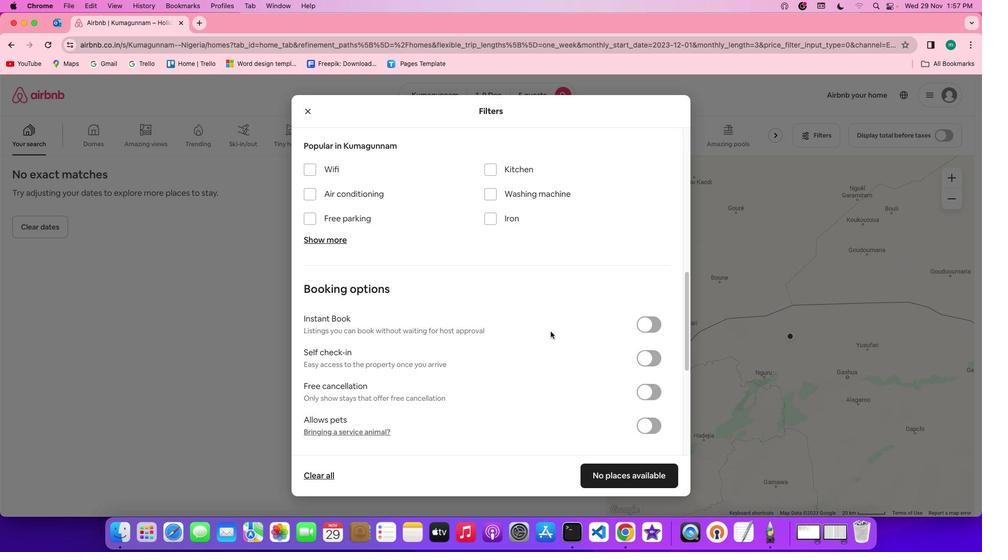 
Action: Mouse scrolled (550, 332) with delta (0, 0)
Screenshot: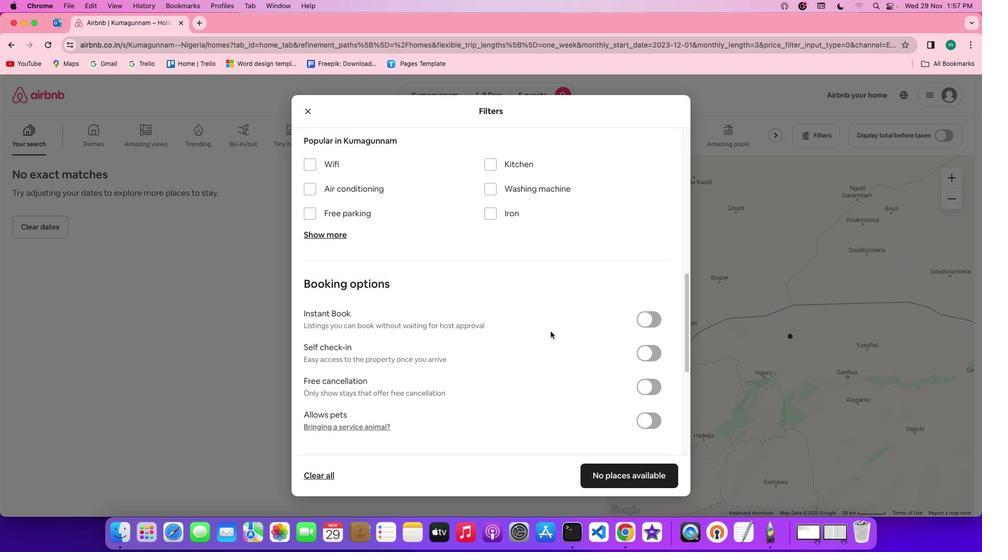 
Action: Mouse scrolled (550, 332) with delta (0, -1)
Screenshot: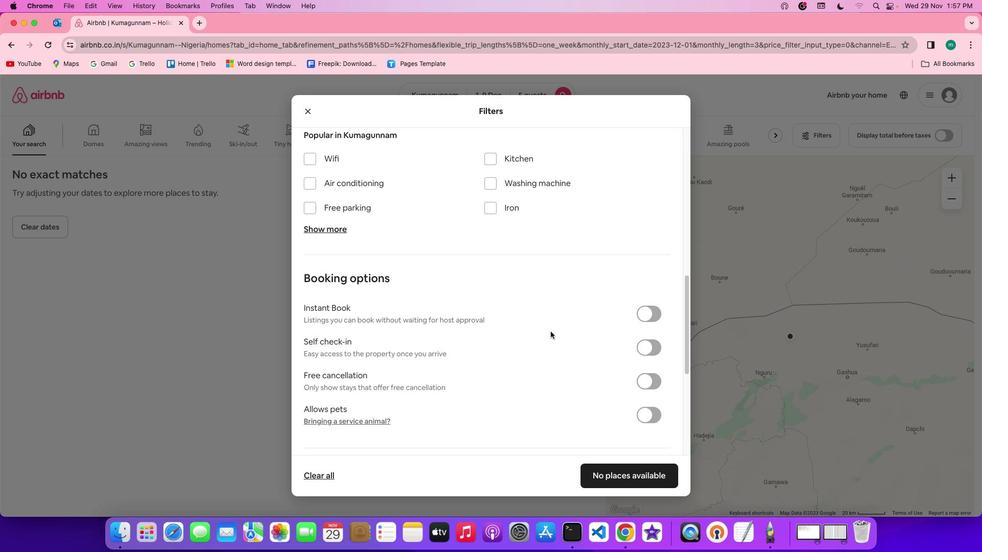 
Action: Mouse scrolled (550, 332) with delta (0, 0)
Screenshot: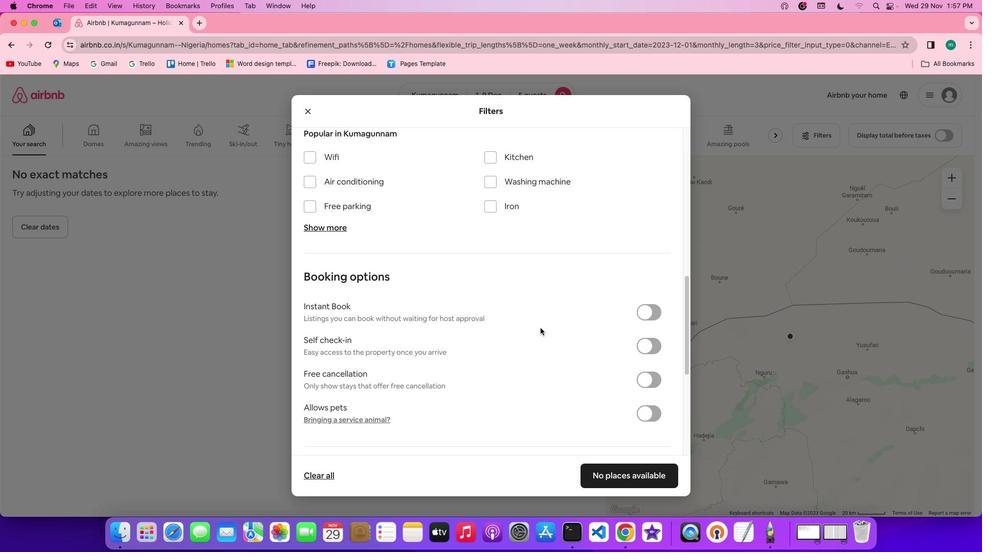 
Action: Mouse scrolled (550, 332) with delta (0, 0)
Screenshot: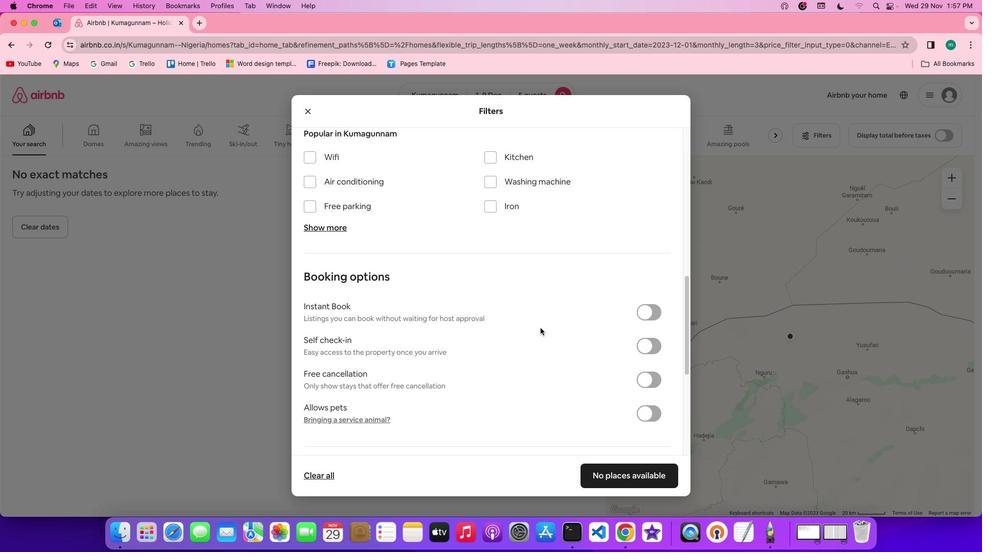 
Action: Mouse scrolled (550, 332) with delta (0, -1)
Screenshot: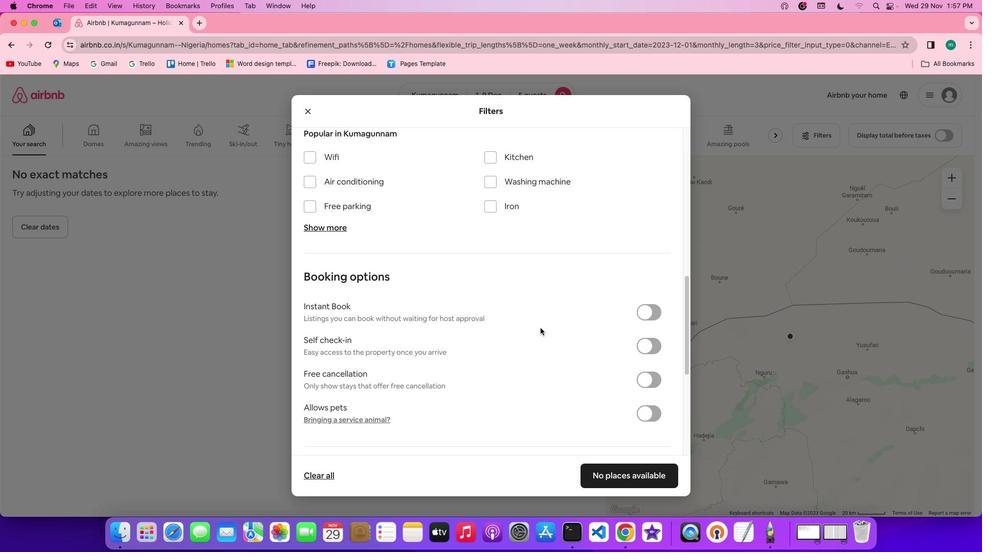 
Action: Mouse scrolled (550, 332) with delta (0, 0)
Screenshot: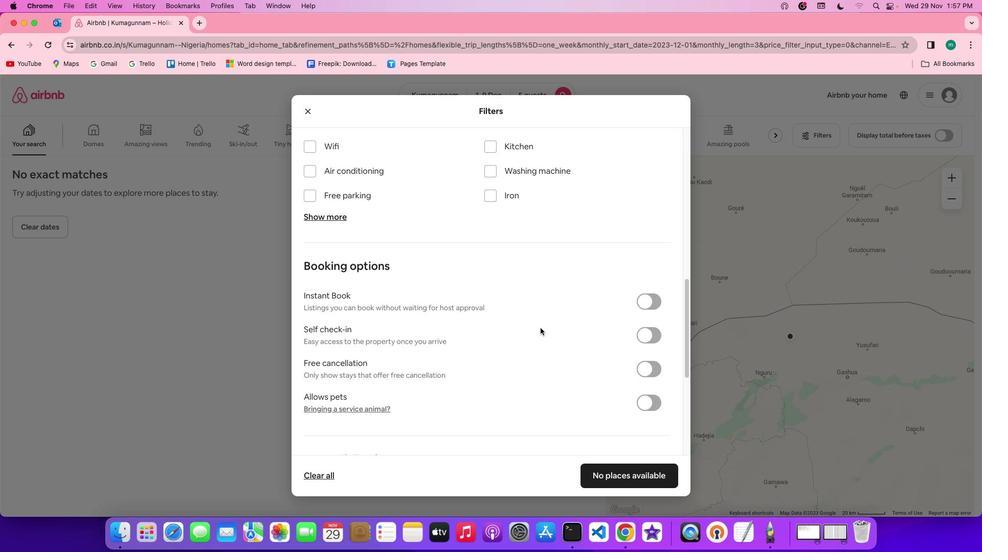 
Action: Mouse scrolled (550, 332) with delta (0, 0)
Screenshot: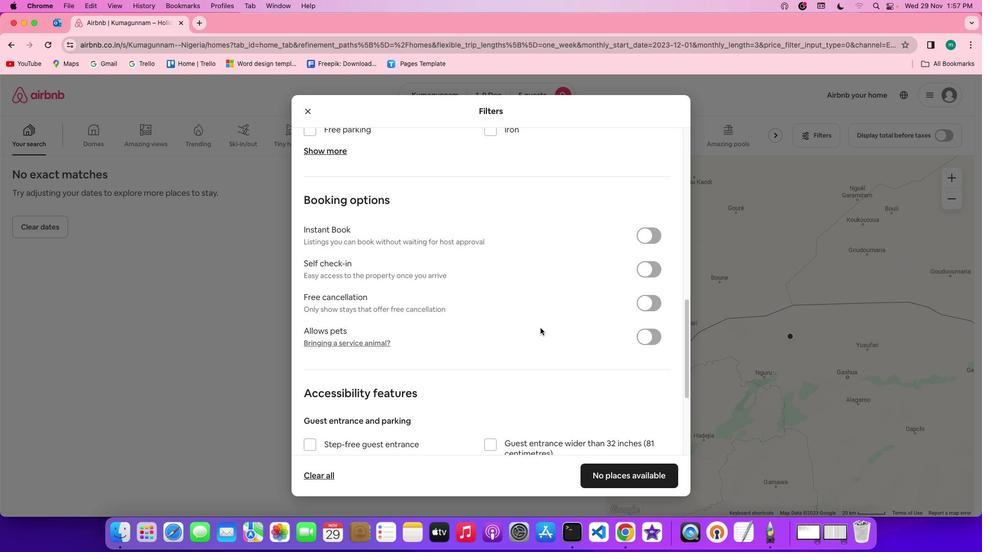 
Action: Mouse scrolled (550, 332) with delta (0, 0)
Screenshot: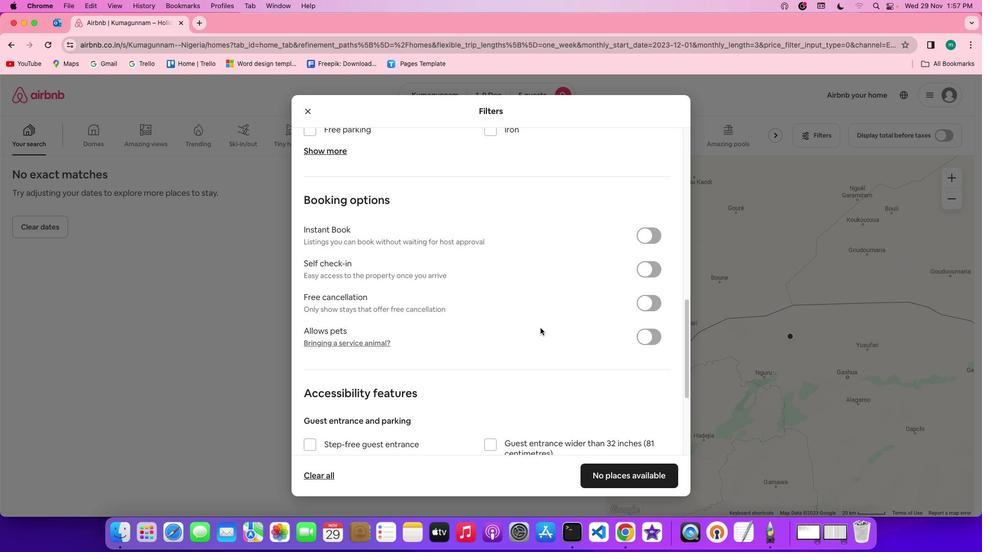 
Action: Mouse moved to (540, 327)
Screenshot: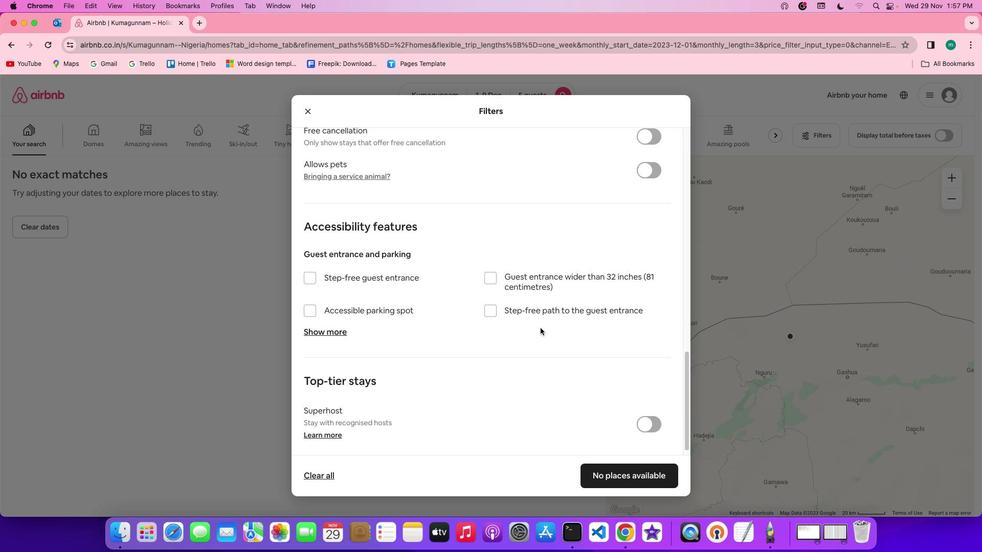 
Action: Mouse scrolled (540, 327) with delta (0, 0)
Screenshot: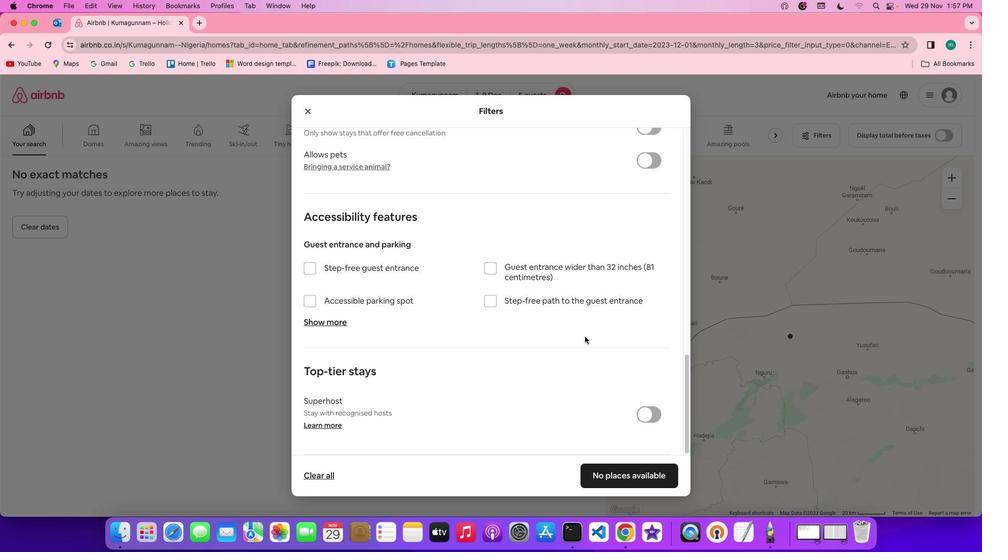 
Action: Mouse scrolled (540, 327) with delta (0, 0)
Screenshot: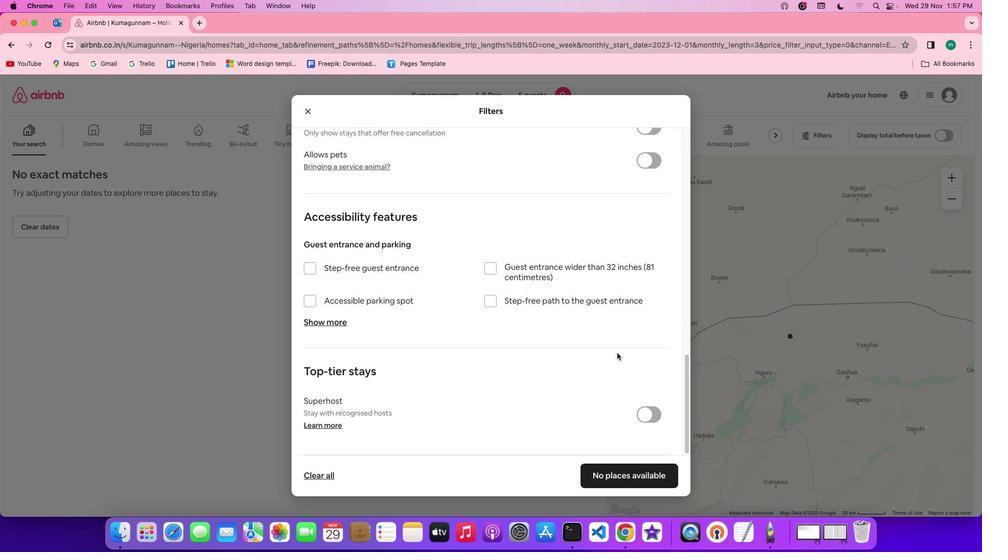 
Action: Mouse scrolled (540, 327) with delta (0, -1)
Screenshot: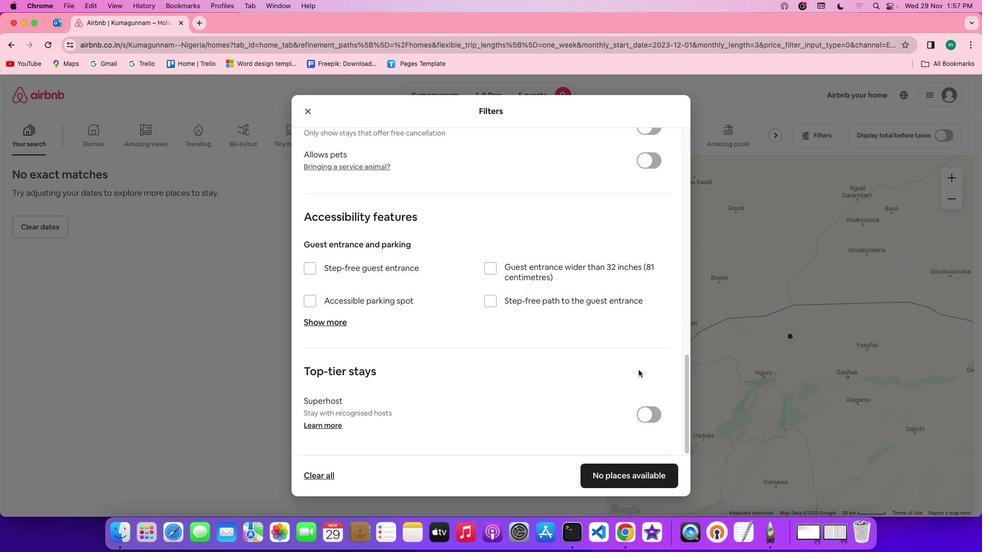 
Action: Mouse scrolled (540, 327) with delta (0, 0)
Screenshot: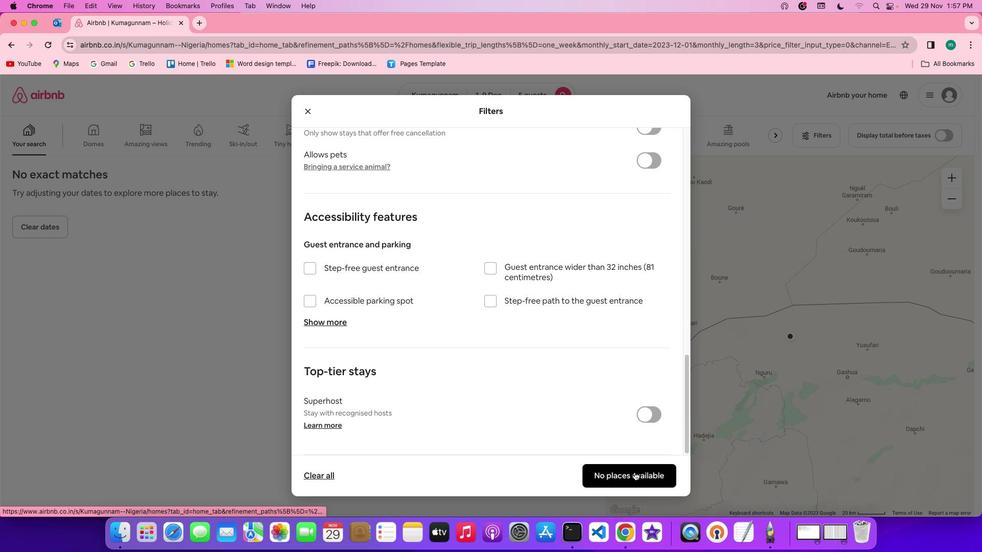 
Action: Mouse scrolled (540, 327) with delta (0, 0)
Screenshot: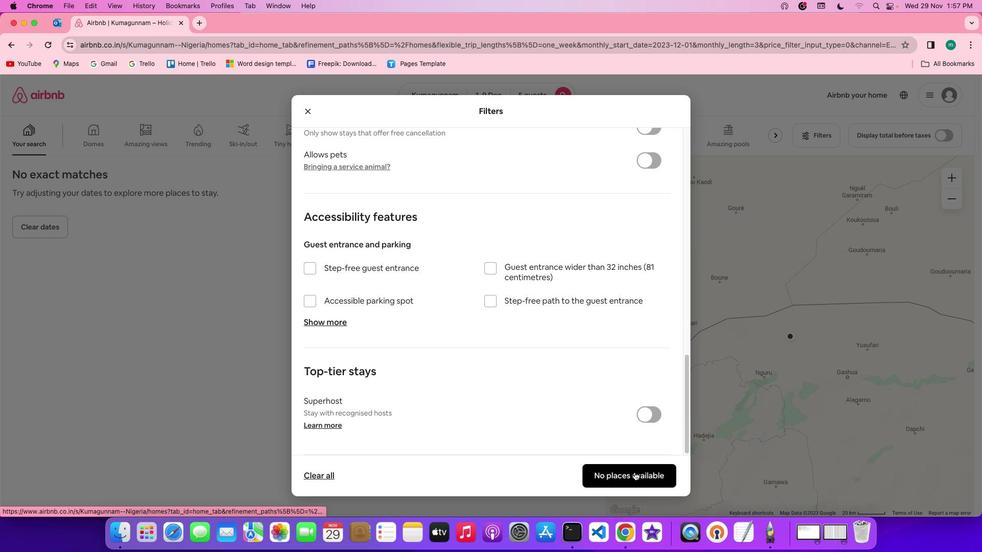 
Action: Mouse scrolled (540, 327) with delta (0, -1)
Screenshot: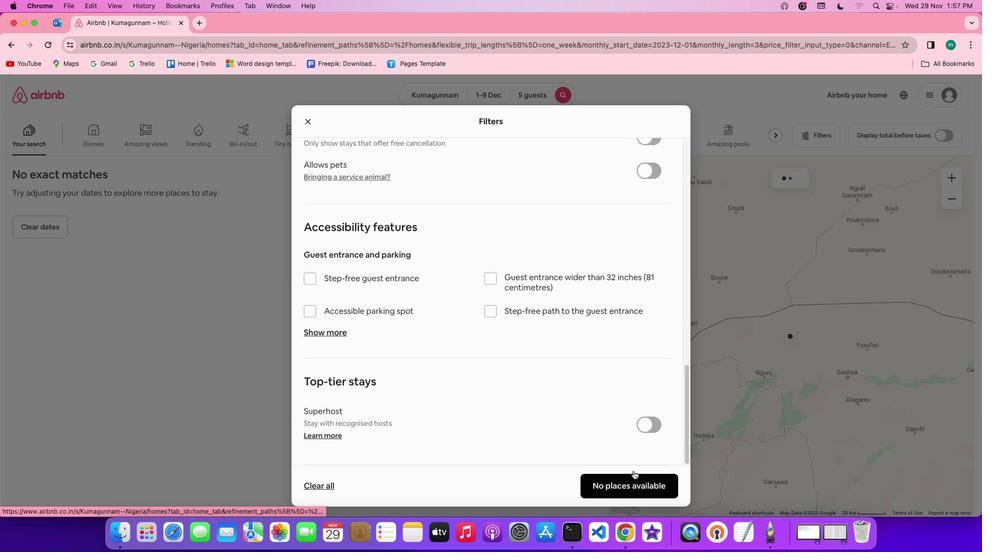 
Action: Mouse scrolled (540, 327) with delta (0, -2)
Screenshot: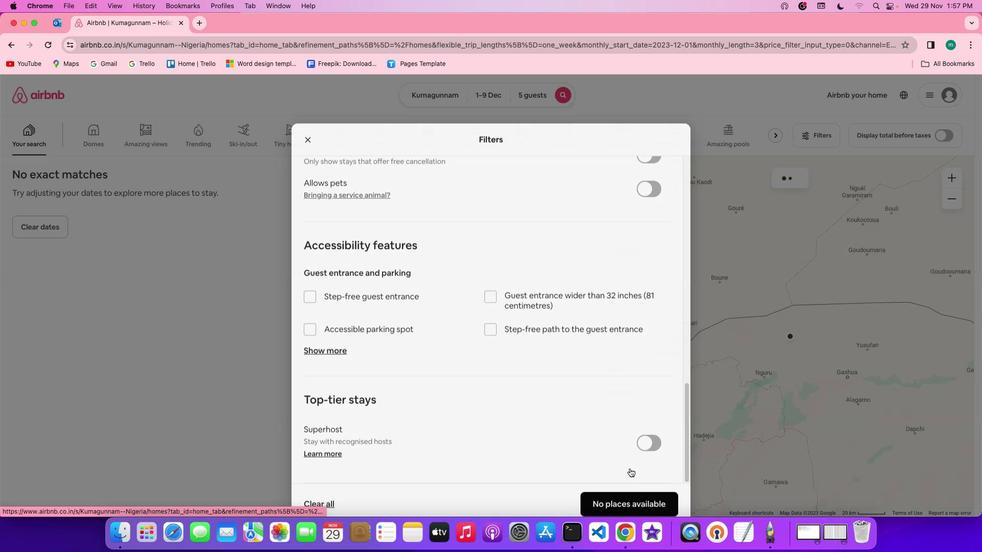 
Action: Mouse scrolled (540, 327) with delta (0, -3)
Screenshot: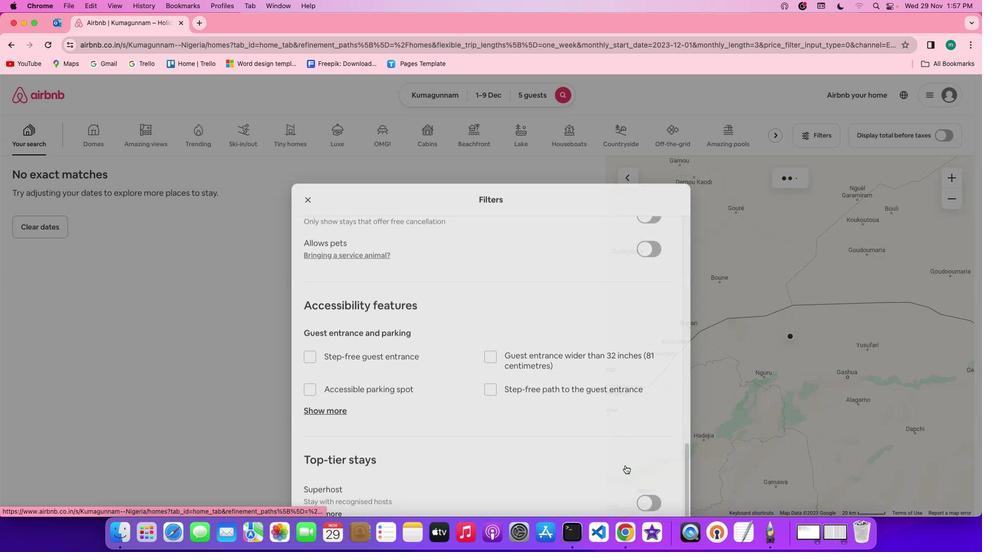 
Action: Mouse moved to (540, 327)
Screenshot: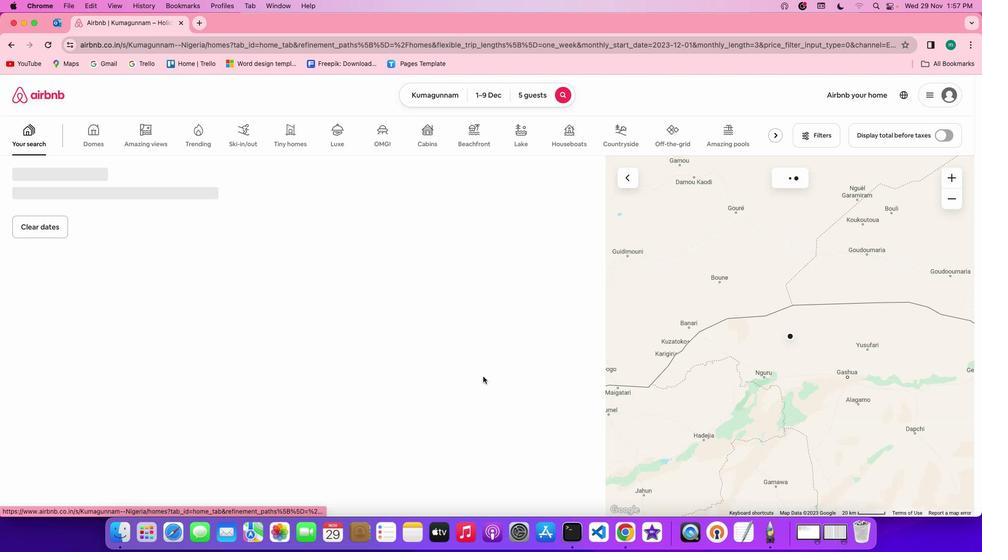 
Action: Mouse scrolled (540, 327) with delta (0, 0)
Screenshot: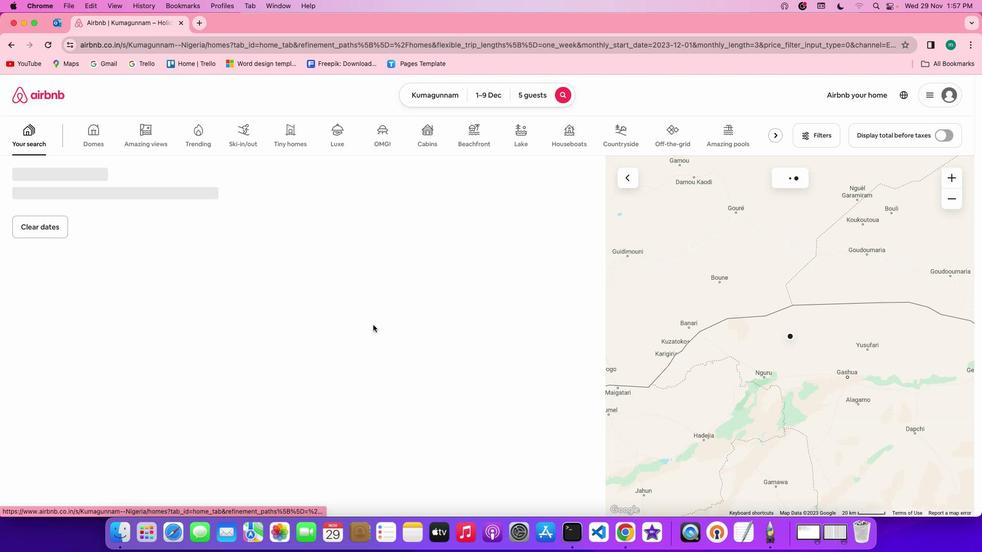 
Action: Mouse scrolled (540, 327) with delta (0, 0)
Screenshot: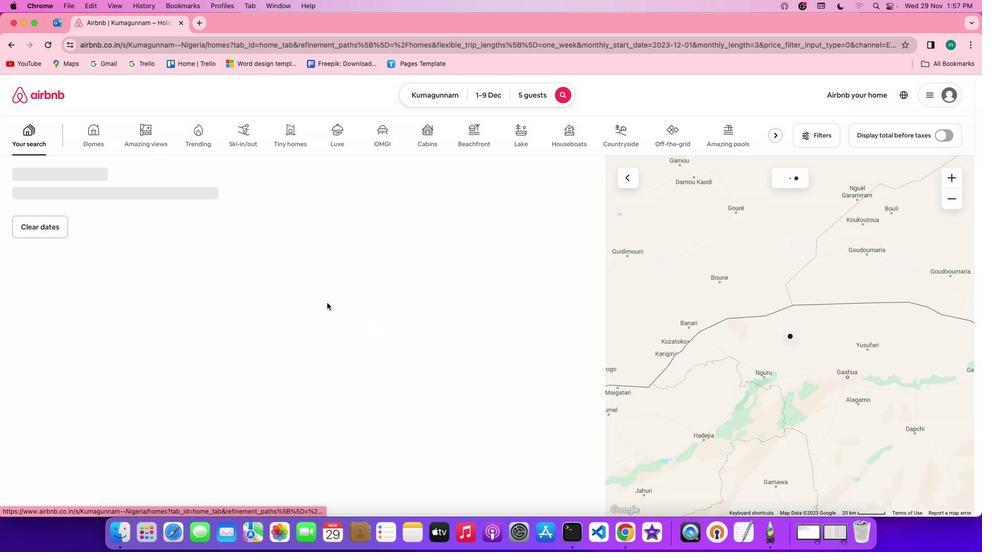 
Action: Mouse scrolled (540, 327) with delta (0, -1)
Screenshot: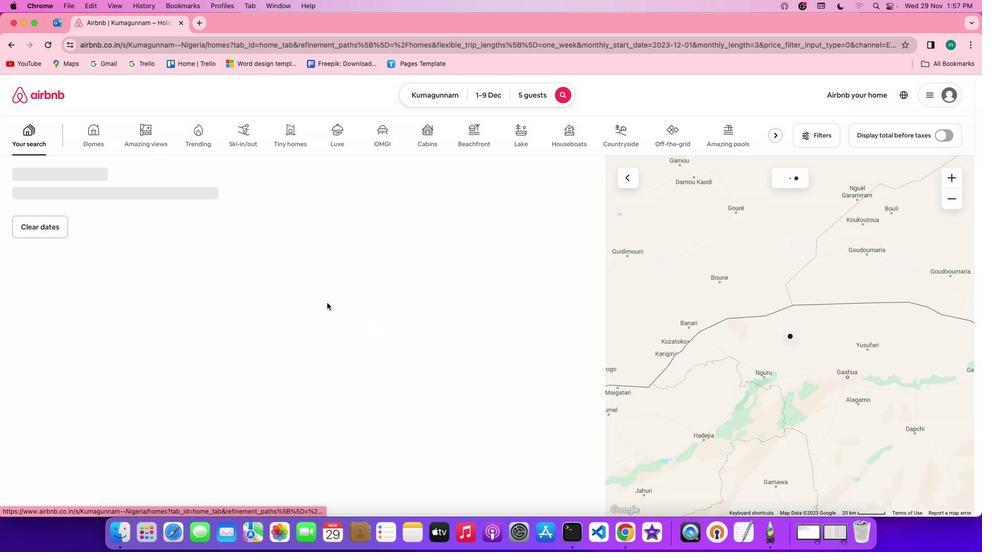 
Action: Mouse scrolled (540, 327) with delta (0, -2)
Screenshot: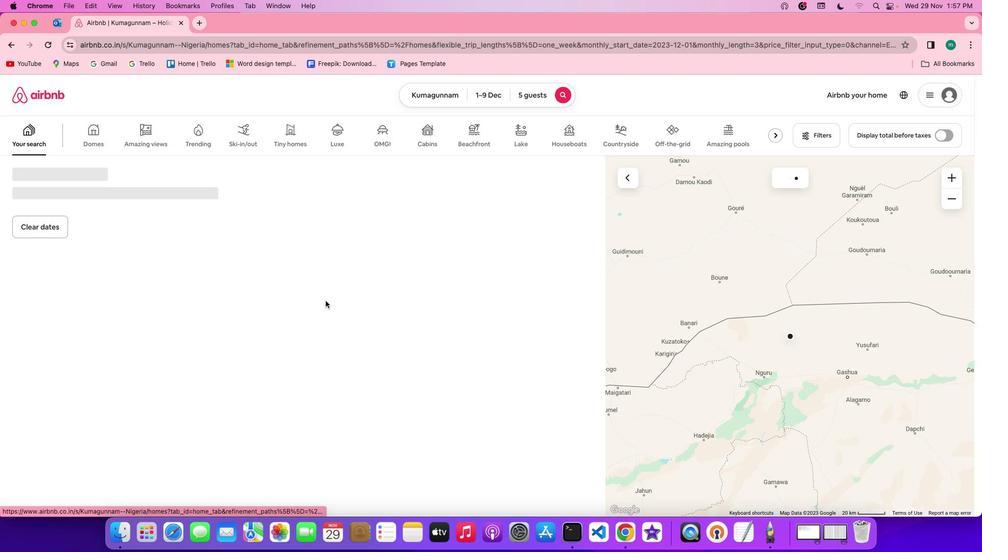 
Action: Mouse scrolled (540, 327) with delta (0, -3)
Screenshot: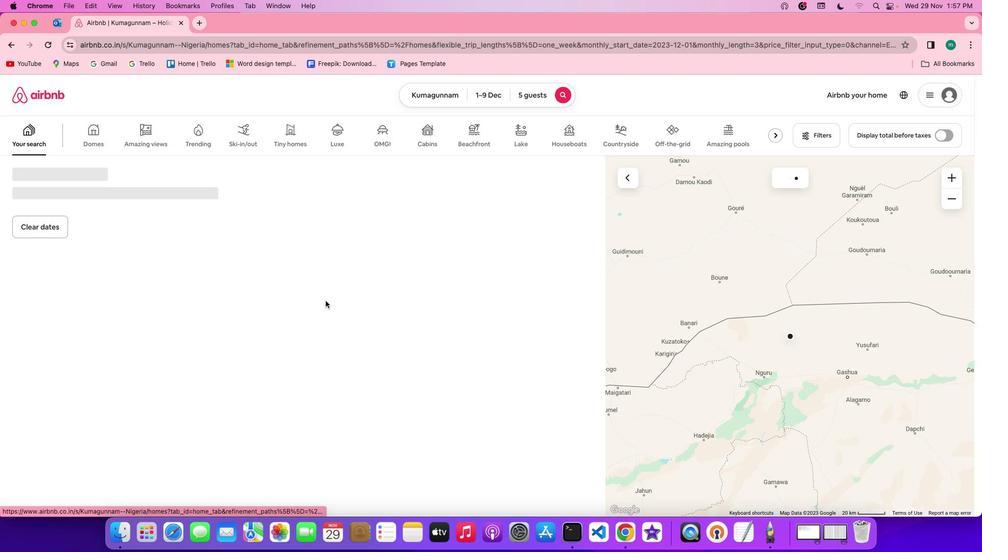 
Action: Mouse scrolled (540, 327) with delta (0, -3)
Screenshot: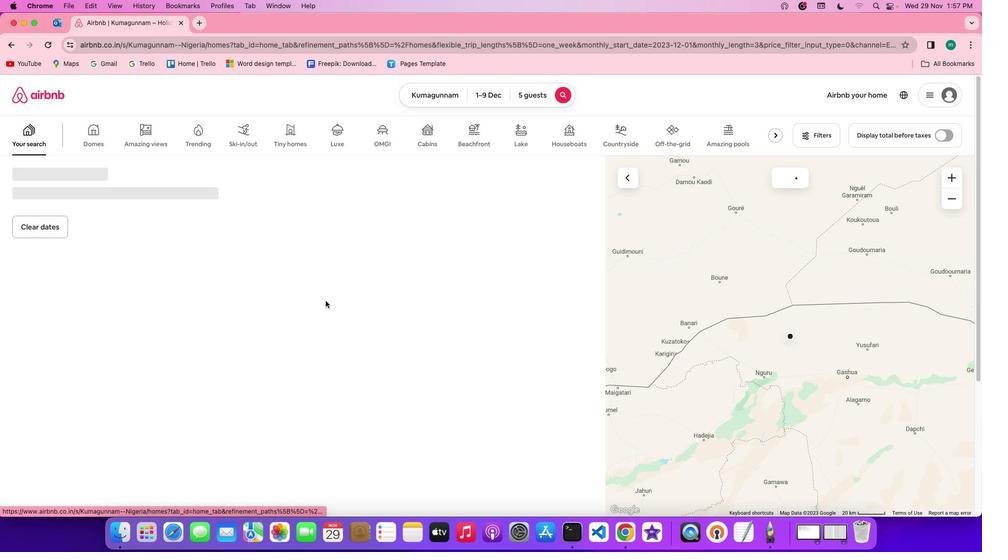 
Action: Mouse moved to (636, 473)
Screenshot: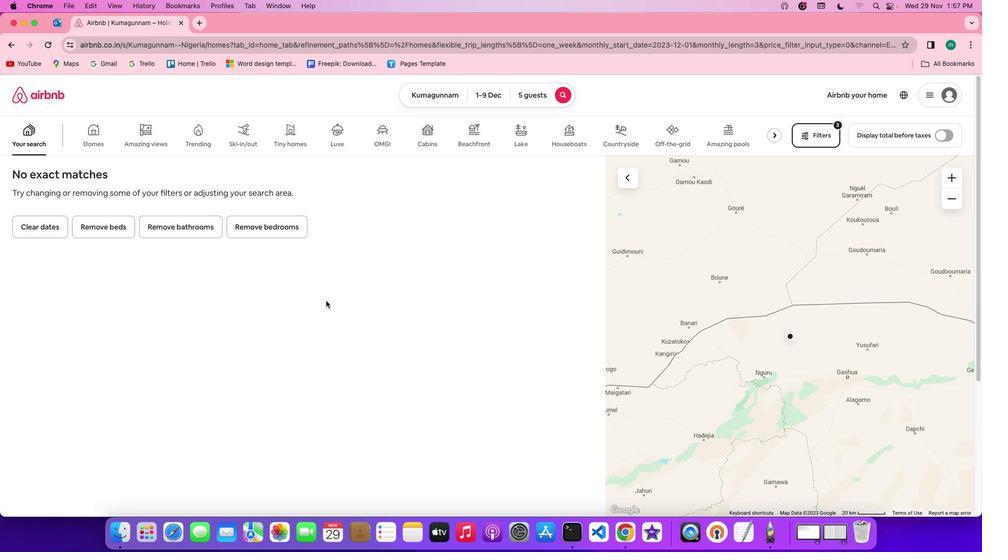 
Action: Mouse pressed left at (636, 473)
Screenshot: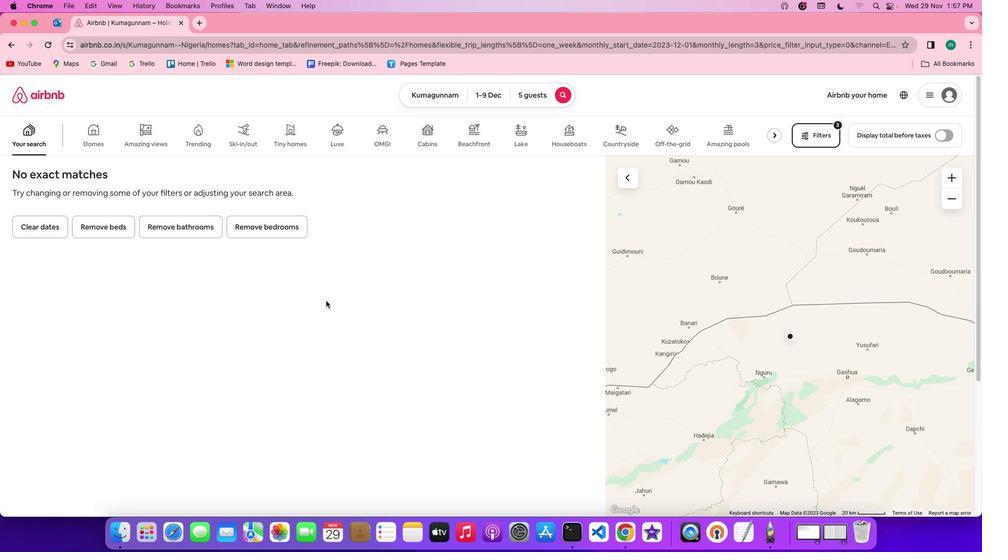 
Action: Mouse moved to (325, 300)
Screenshot: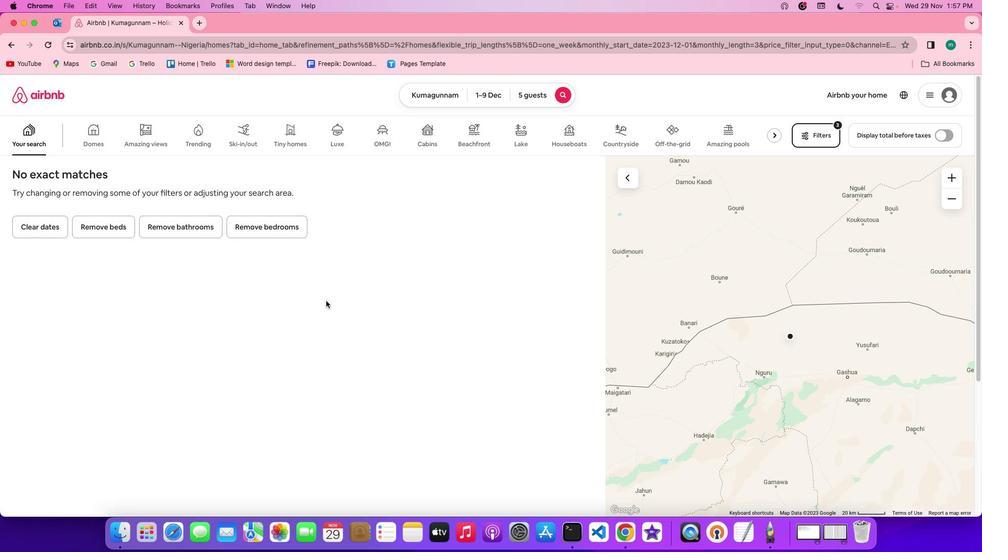 
